 Task: Create a due date automation trigger when advanced on, on the monday of the week before a card is due add dates starting next week at 11:00 AM.
Action: Mouse moved to (1003, 310)
Screenshot: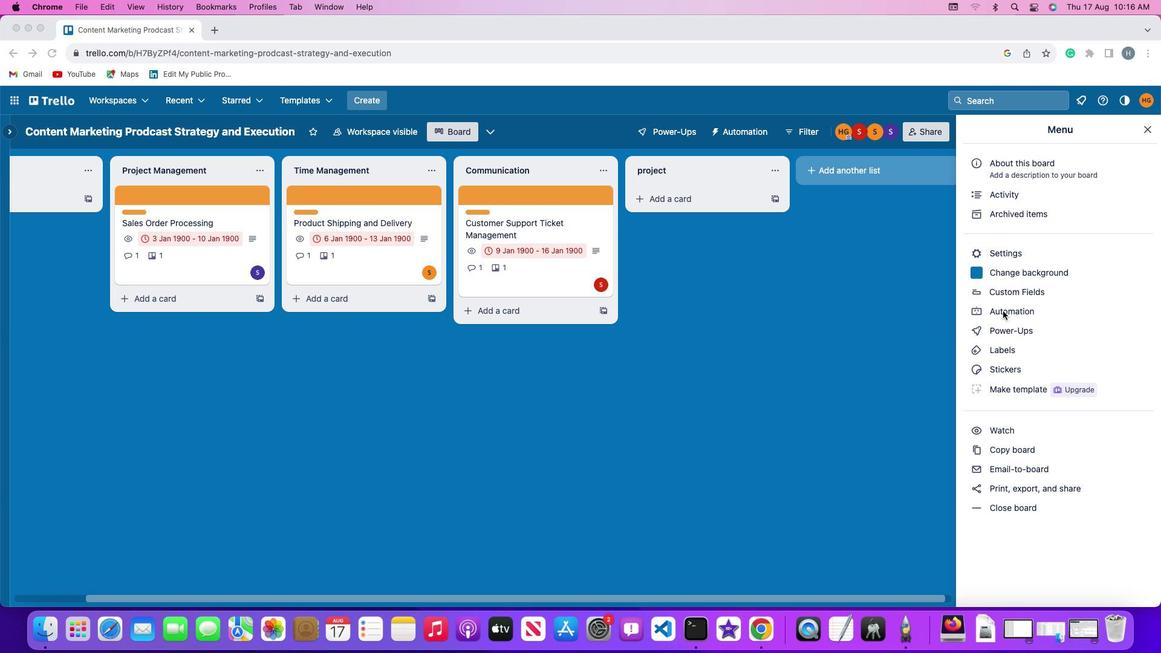 
Action: Mouse pressed left at (1003, 310)
Screenshot: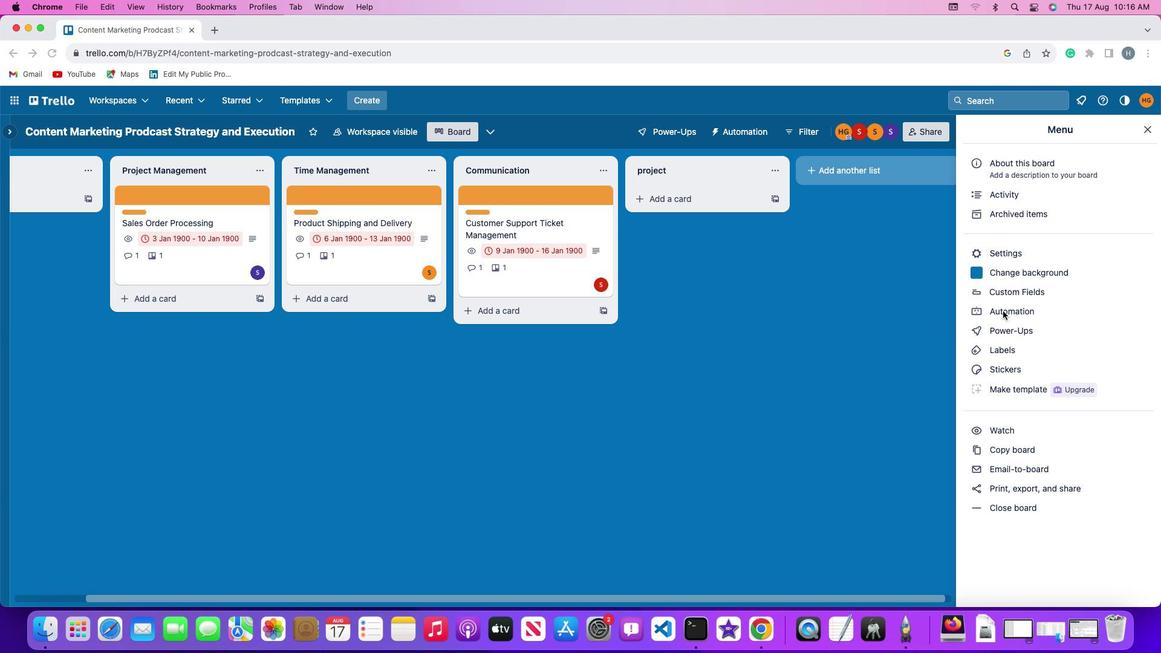 
Action: Mouse pressed left at (1003, 310)
Screenshot: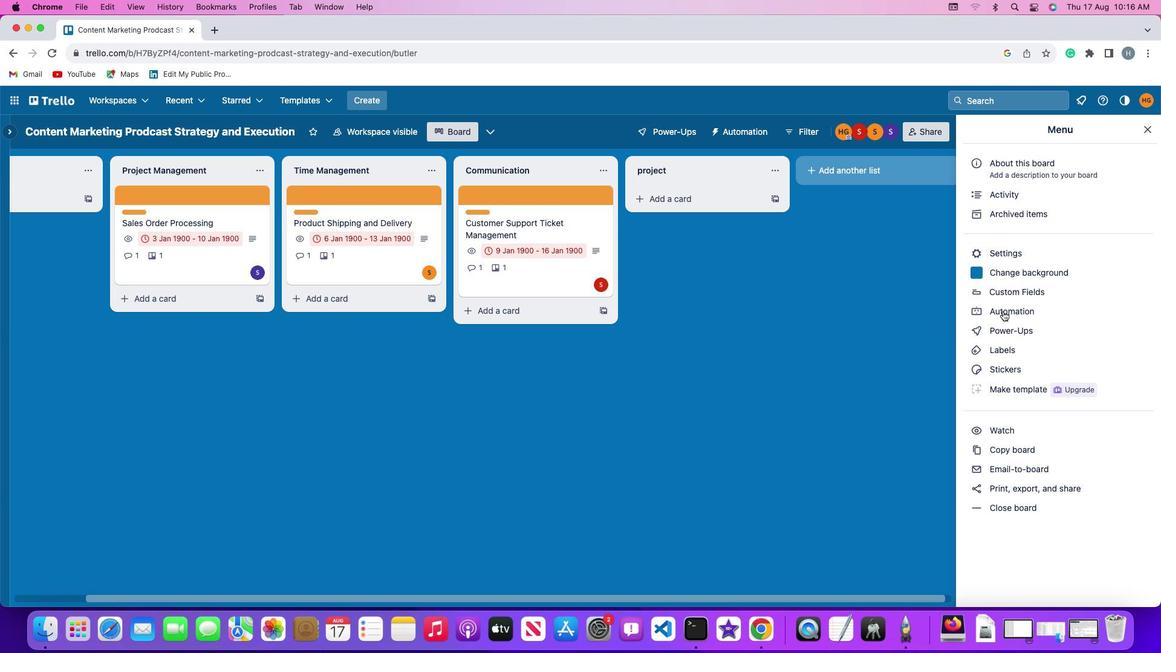 
Action: Mouse moved to (45, 286)
Screenshot: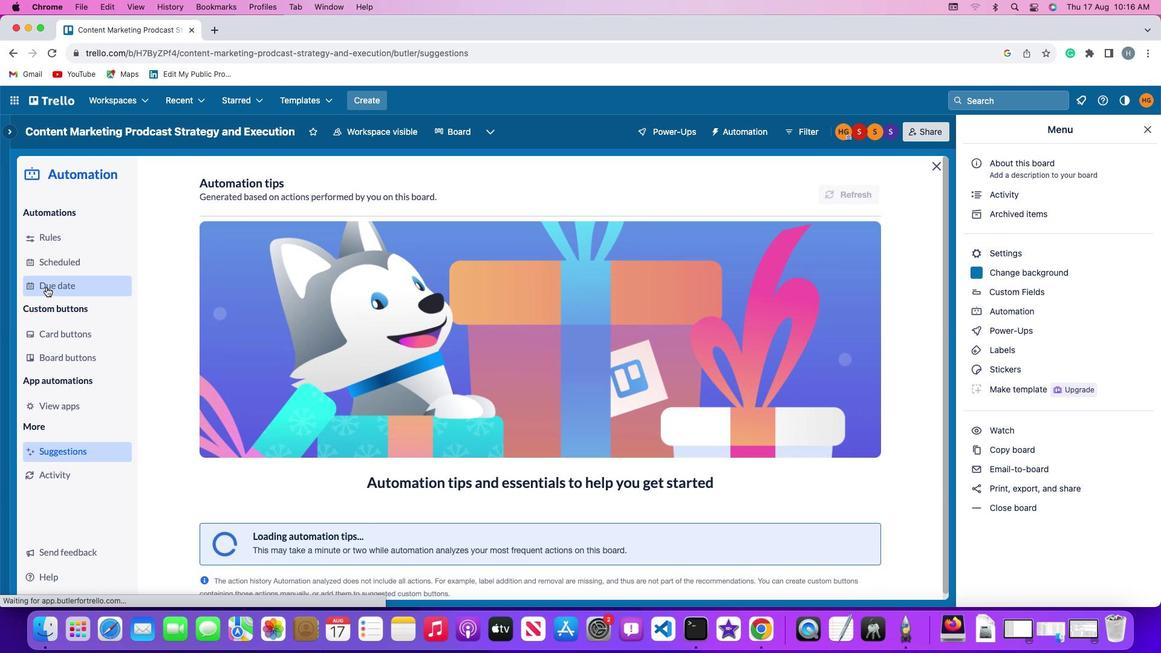 
Action: Mouse pressed left at (45, 286)
Screenshot: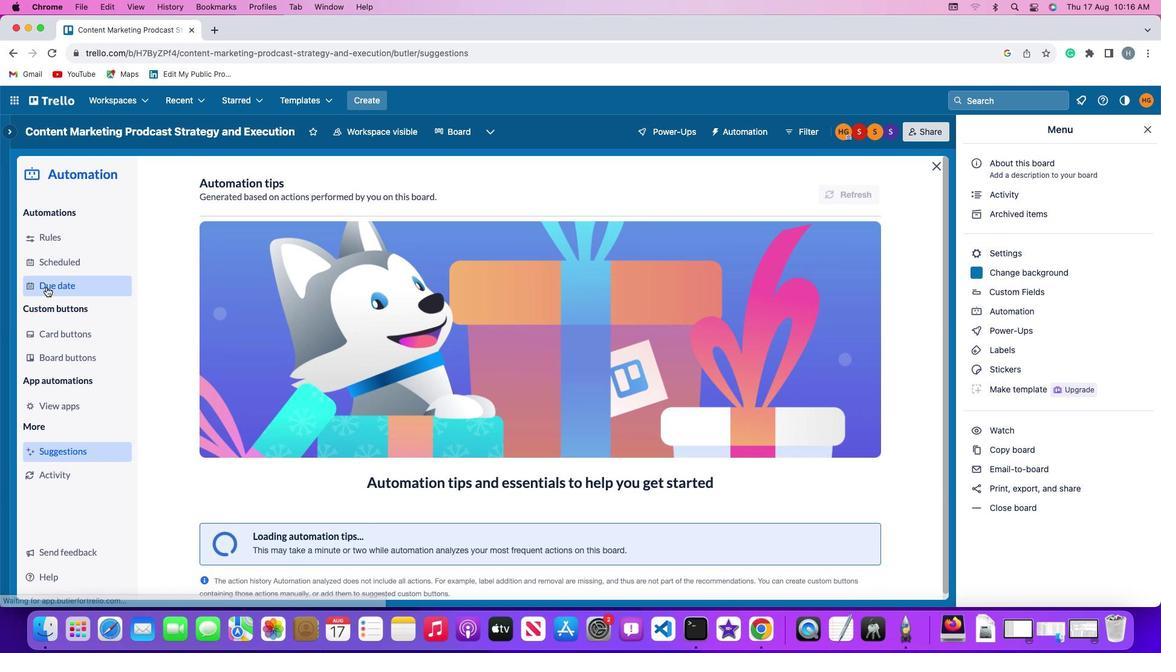 
Action: Mouse moved to (804, 186)
Screenshot: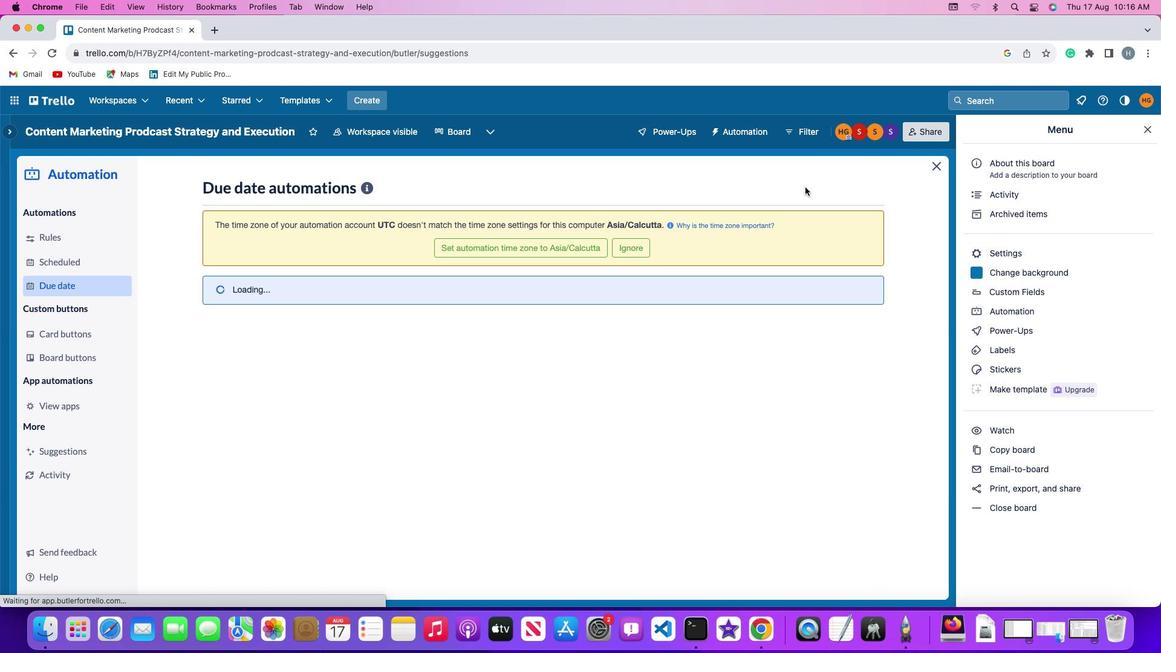 
Action: Mouse pressed left at (804, 186)
Screenshot: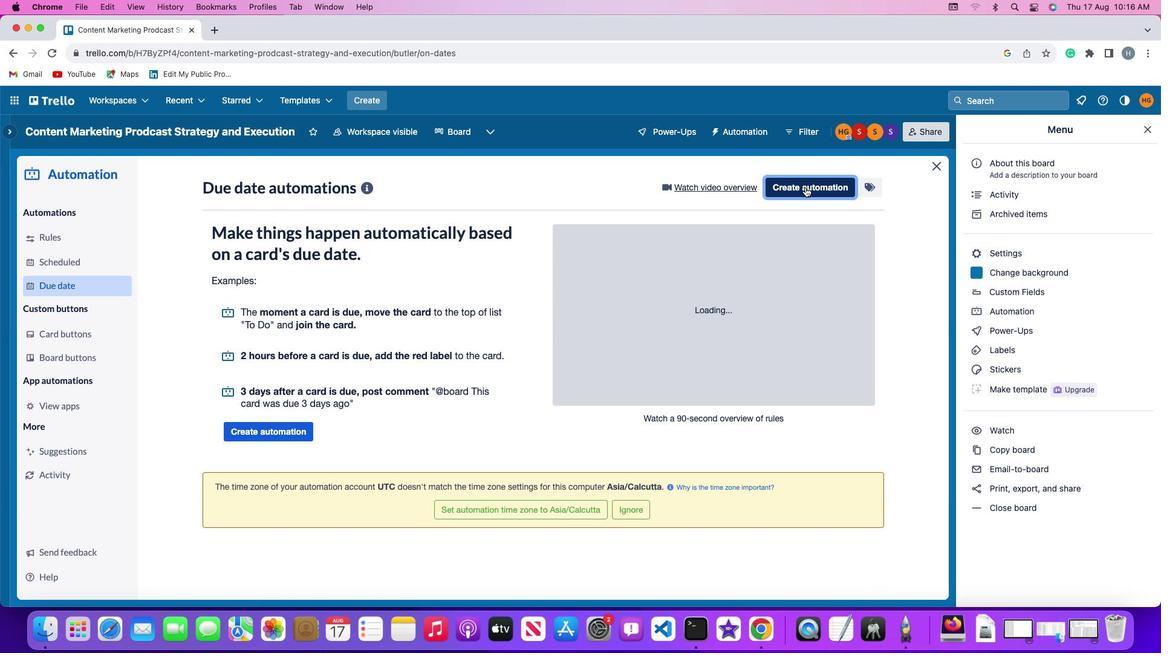 
Action: Mouse moved to (233, 299)
Screenshot: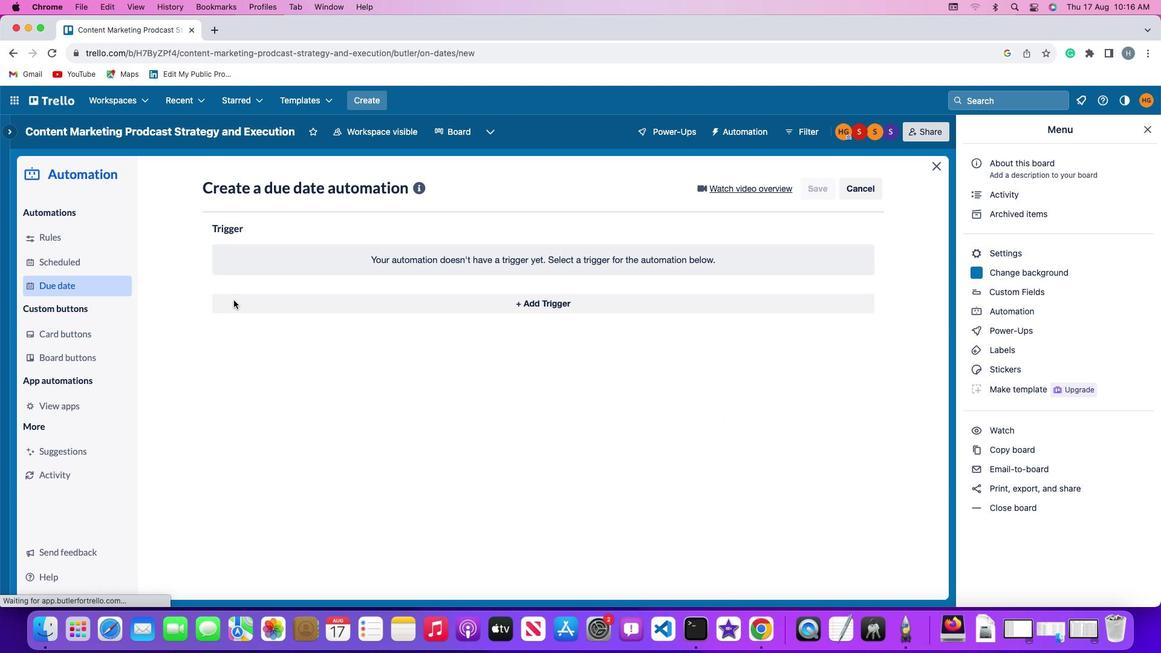 
Action: Mouse pressed left at (233, 299)
Screenshot: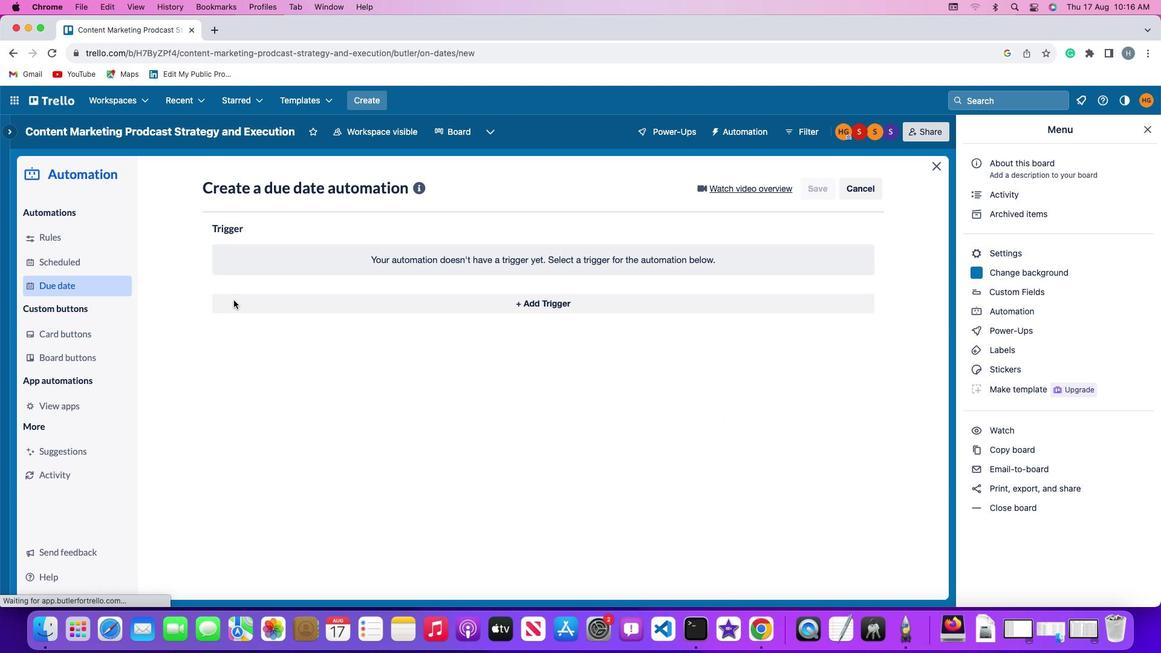 
Action: Mouse moved to (253, 521)
Screenshot: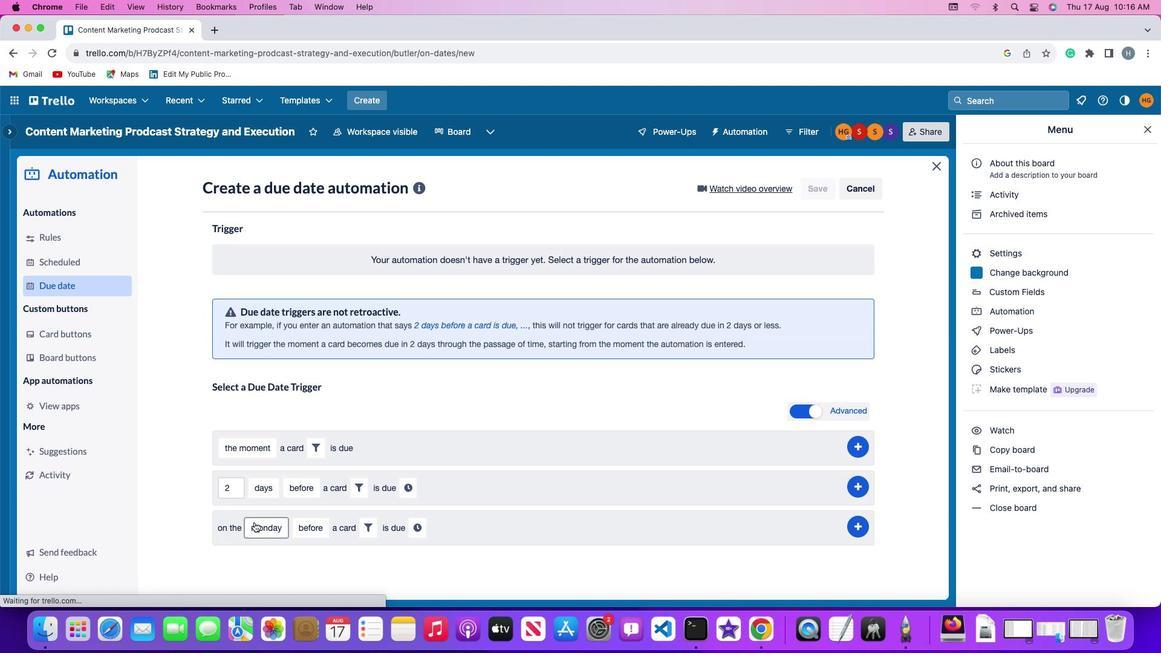 
Action: Mouse pressed left at (253, 521)
Screenshot: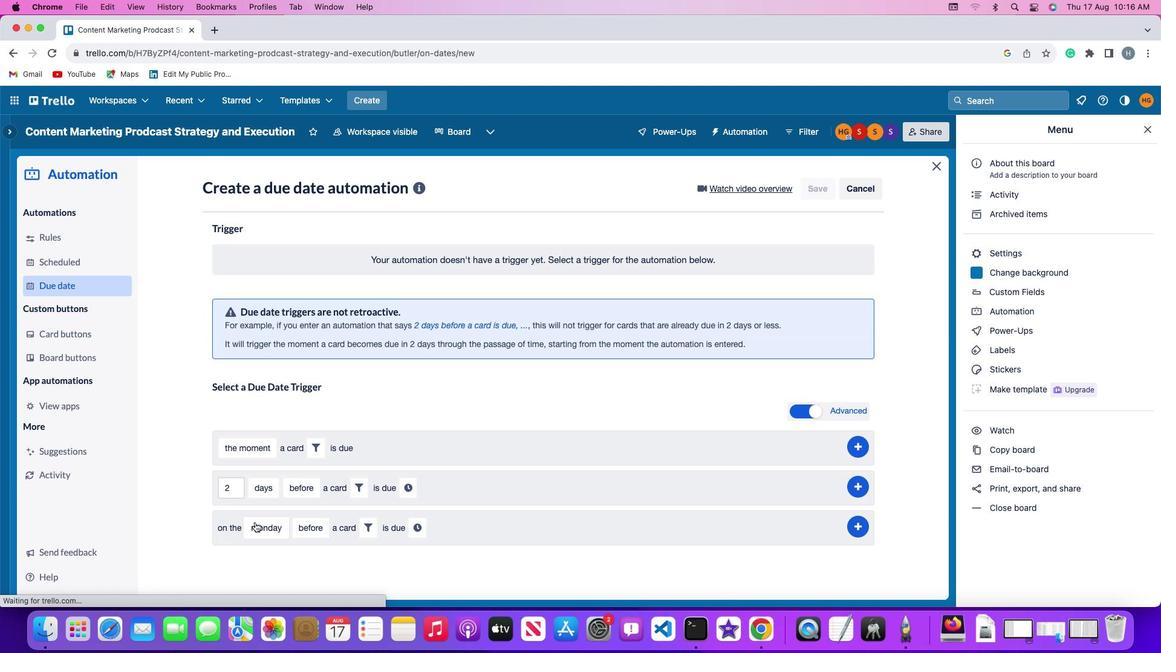
Action: Mouse moved to (283, 362)
Screenshot: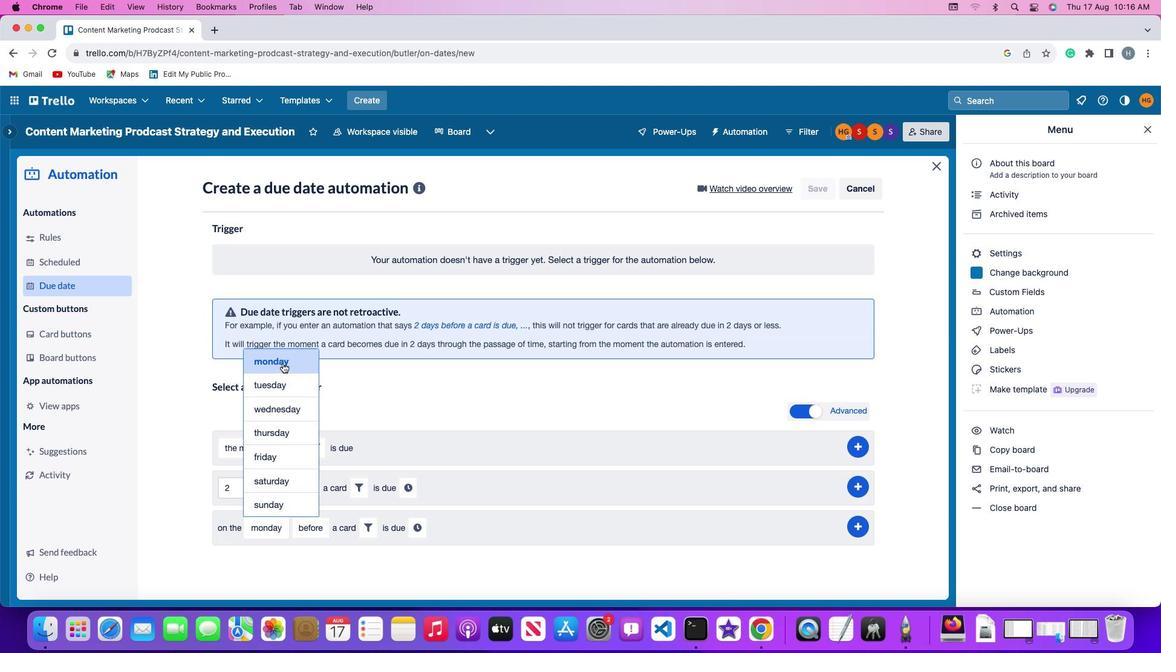 
Action: Mouse pressed left at (283, 362)
Screenshot: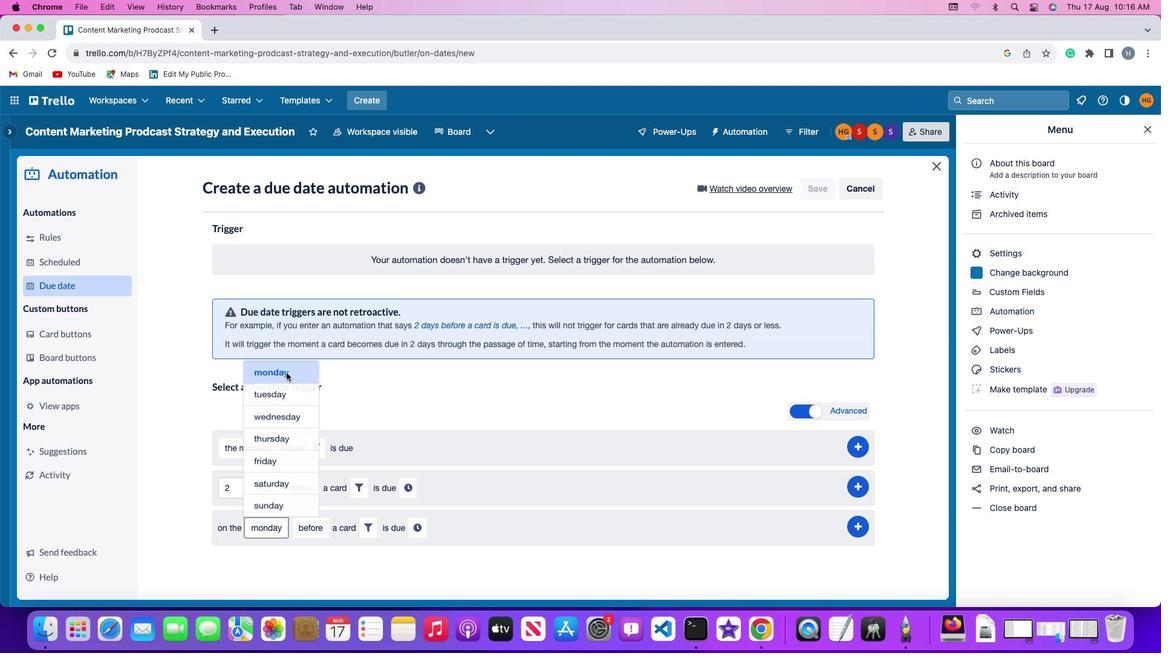 
Action: Mouse moved to (315, 524)
Screenshot: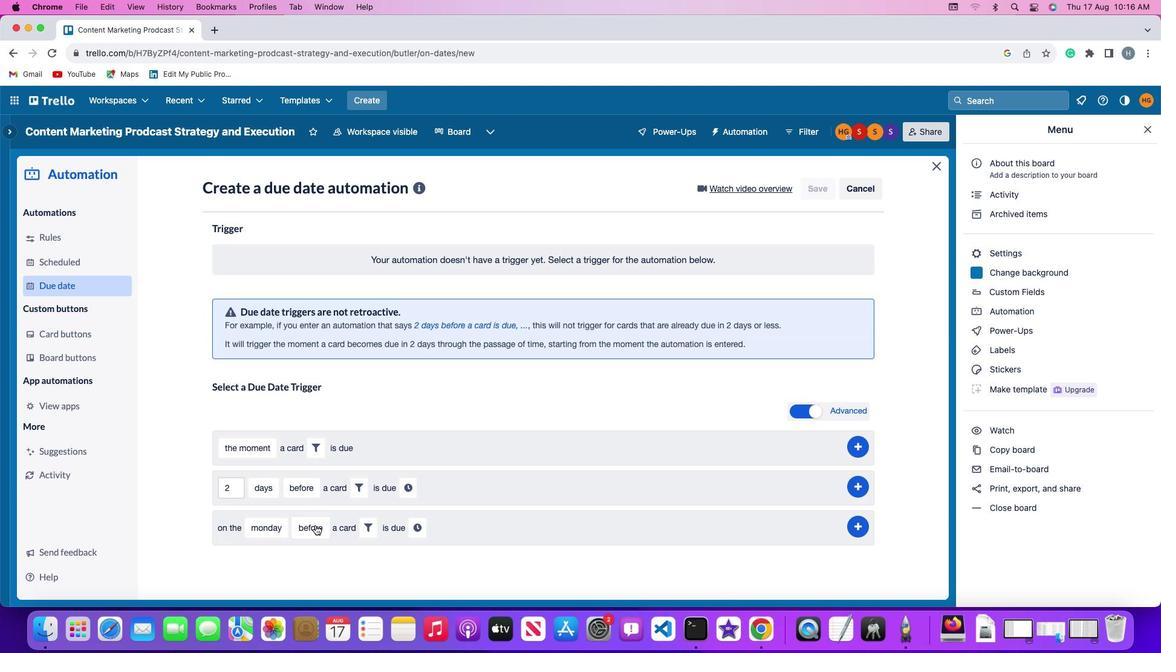 
Action: Mouse pressed left at (315, 524)
Screenshot: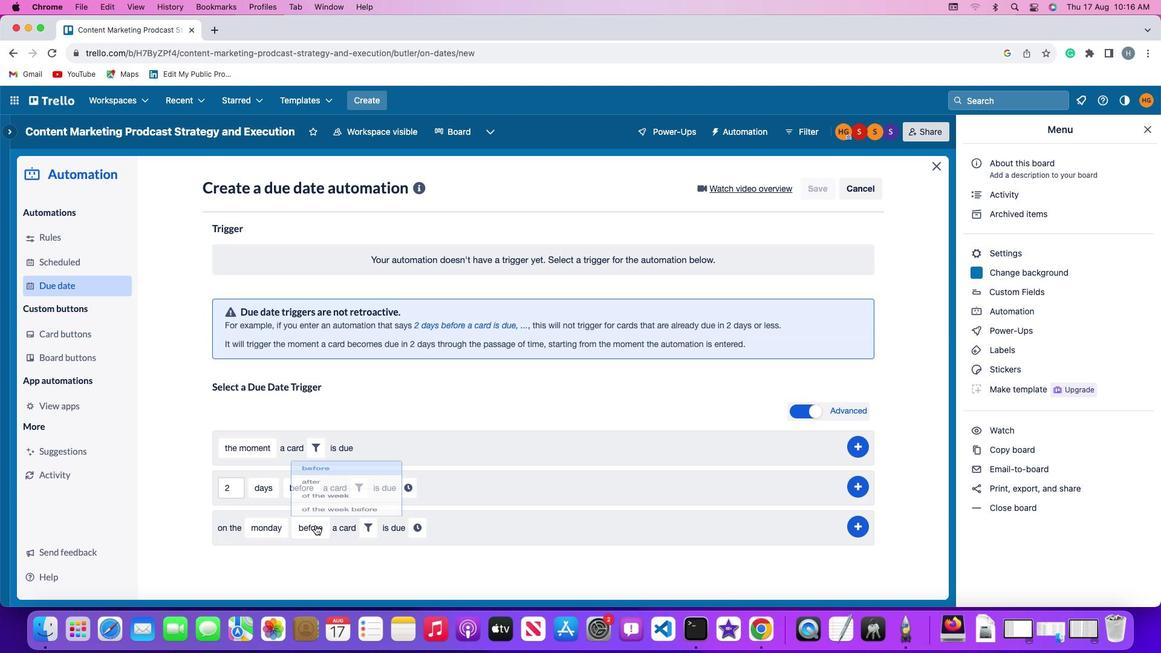 
Action: Mouse moved to (318, 508)
Screenshot: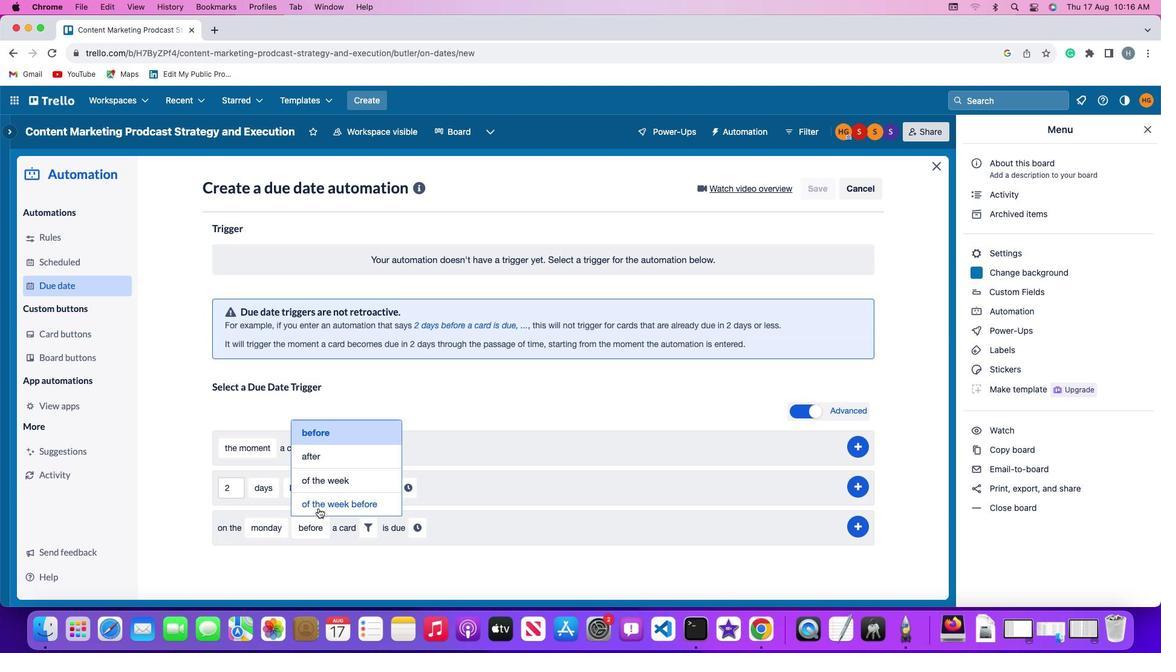 
Action: Mouse pressed left at (318, 508)
Screenshot: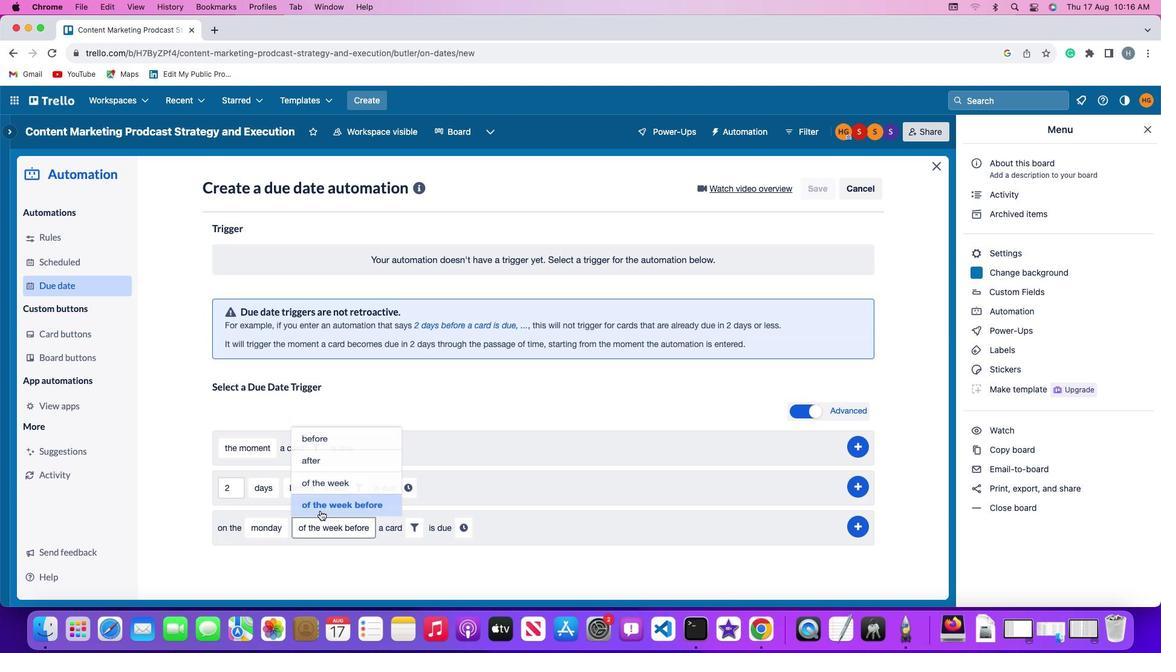 
Action: Mouse moved to (411, 529)
Screenshot: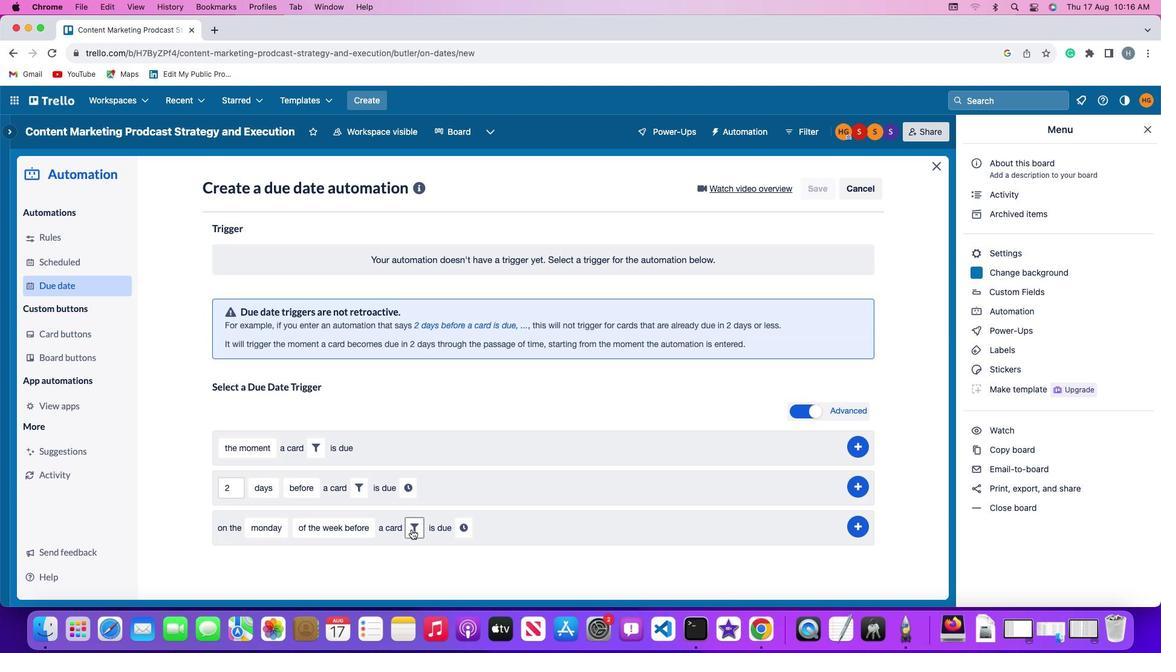 
Action: Mouse pressed left at (411, 529)
Screenshot: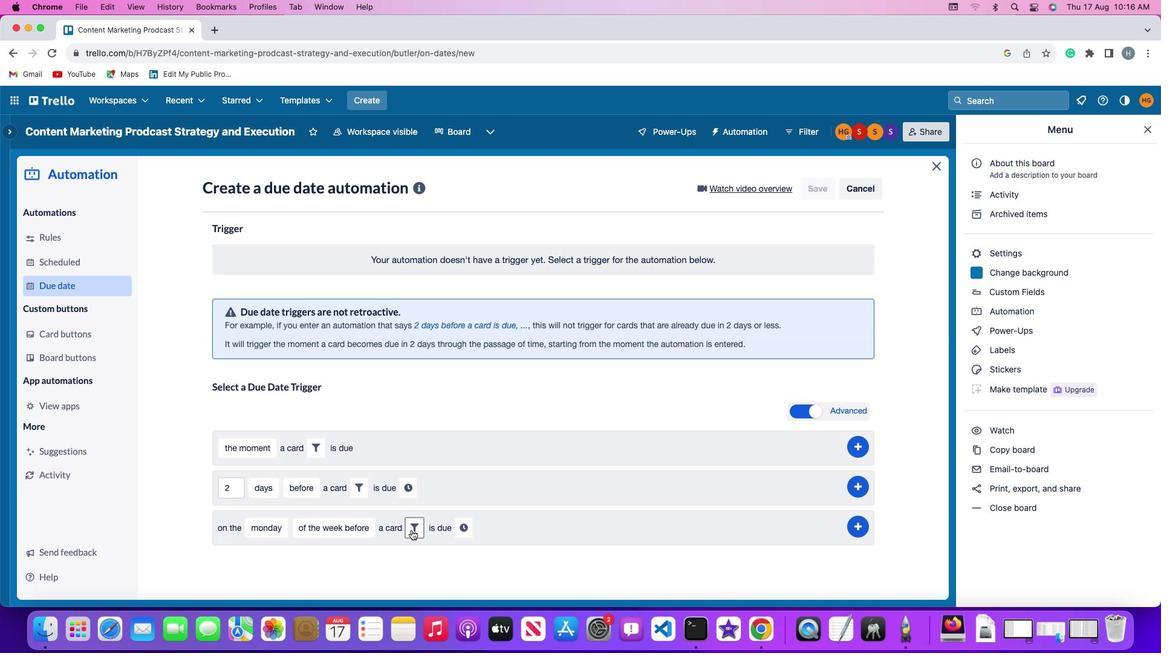 
Action: Mouse moved to (483, 570)
Screenshot: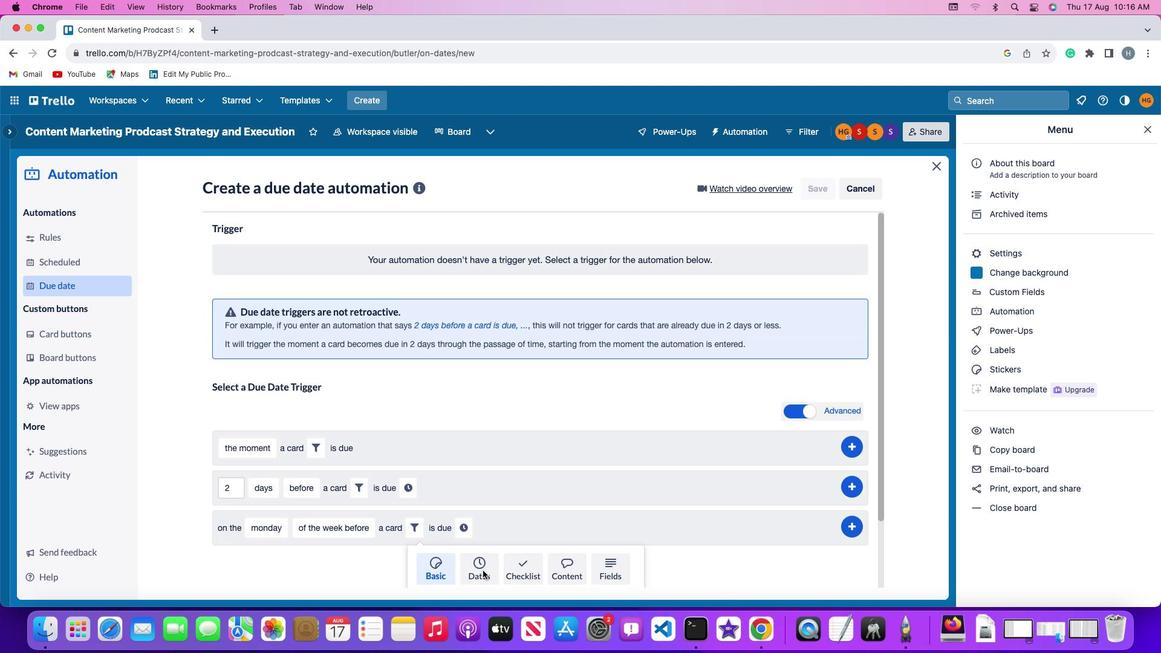 
Action: Mouse pressed left at (483, 570)
Screenshot: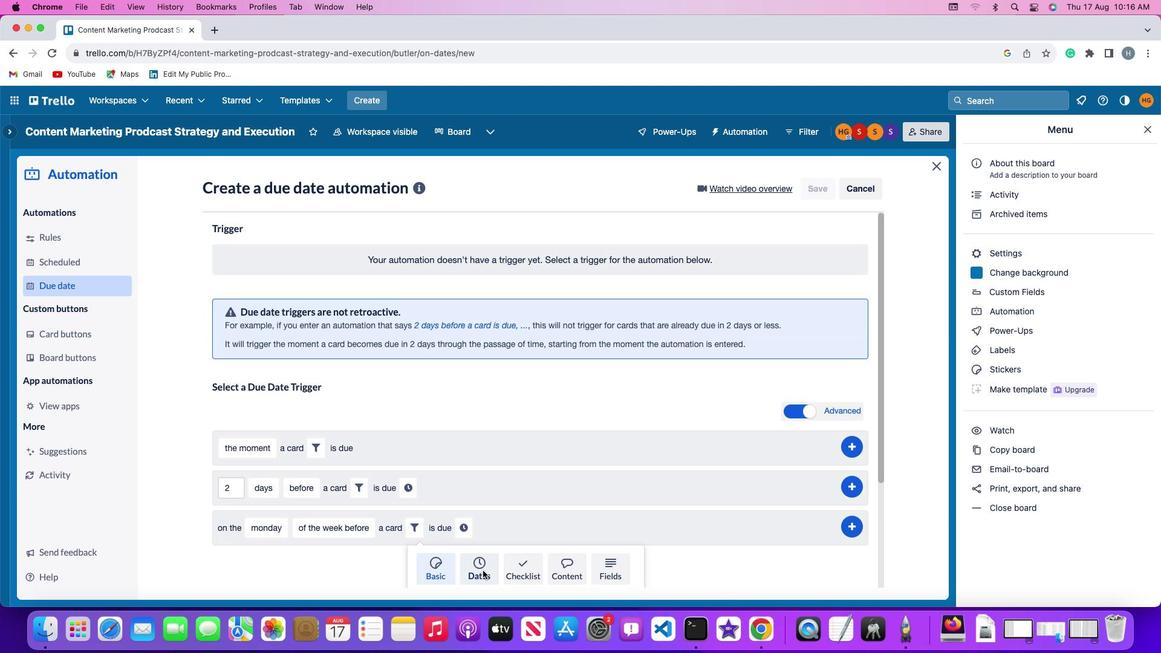 
Action: Mouse moved to (346, 559)
Screenshot: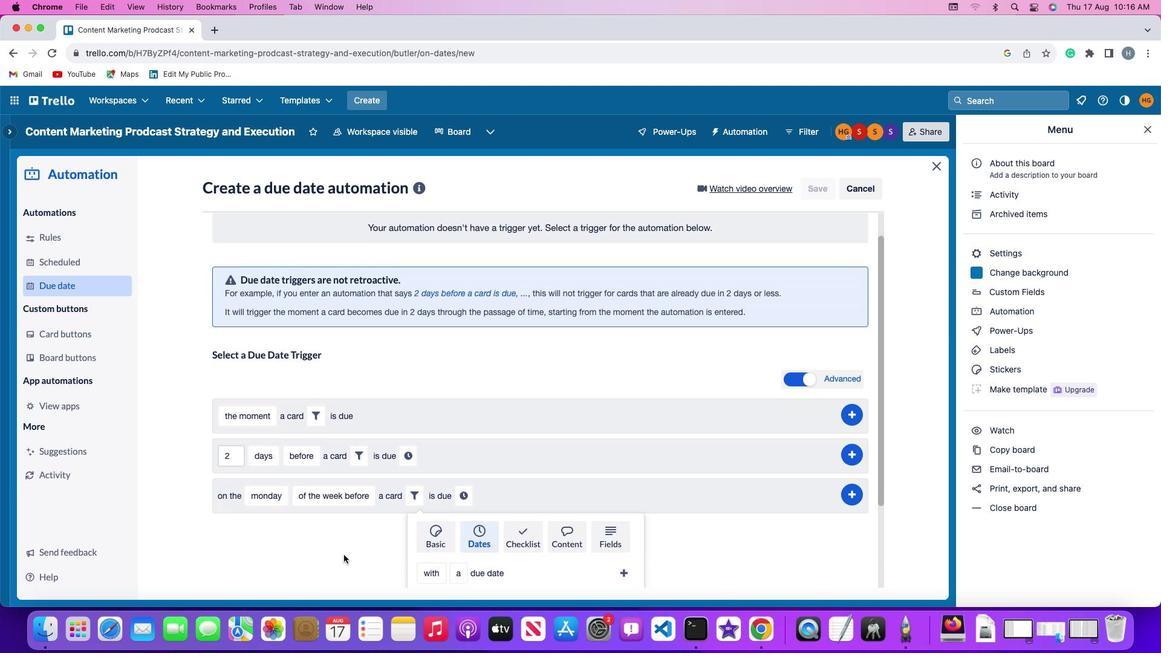 
Action: Mouse scrolled (346, 559) with delta (0, 0)
Screenshot: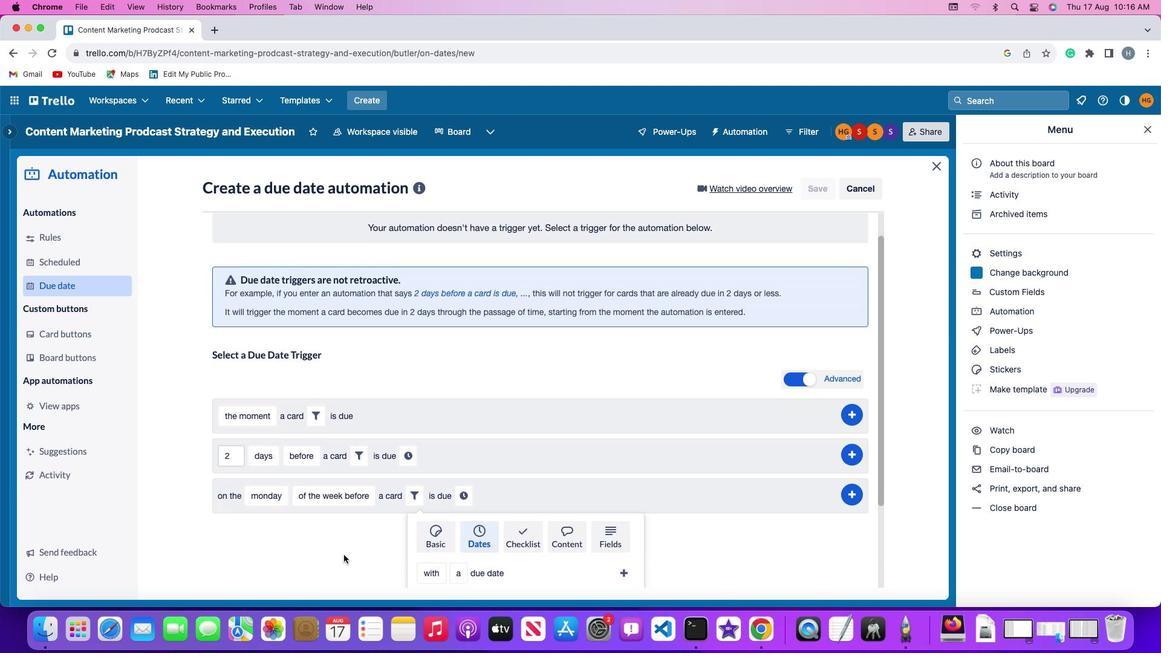 
Action: Mouse moved to (346, 559)
Screenshot: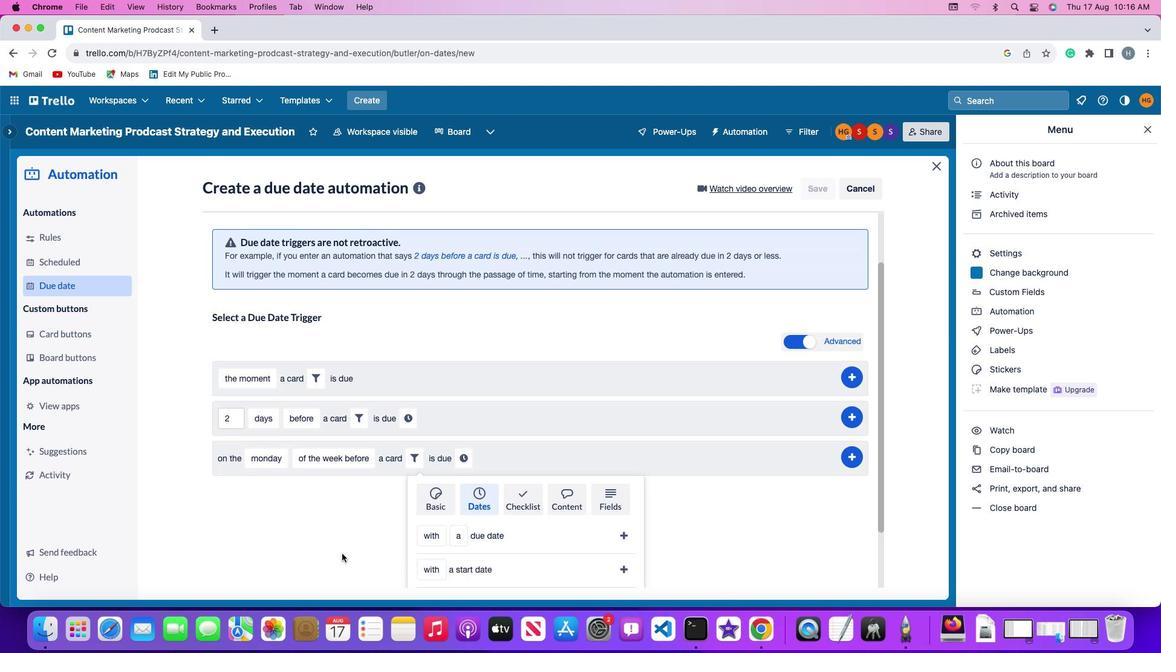 
Action: Mouse scrolled (346, 559) with delta (0, 0)
Screenshot: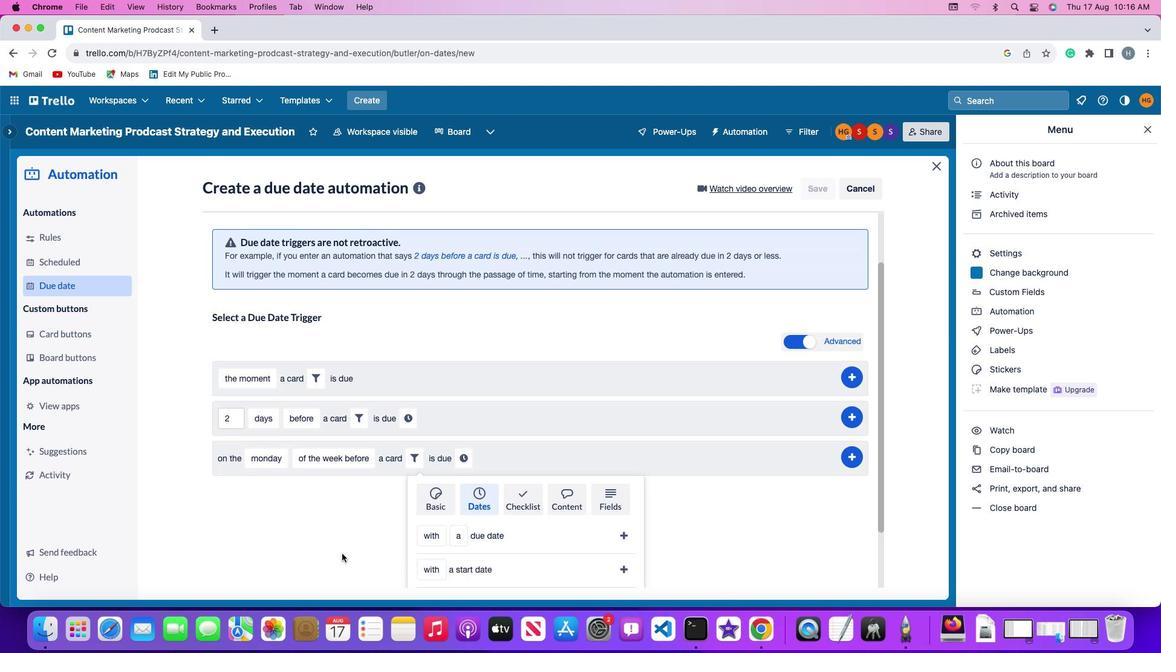 
Action: Mouse moved to (345, 558)
Screenshot: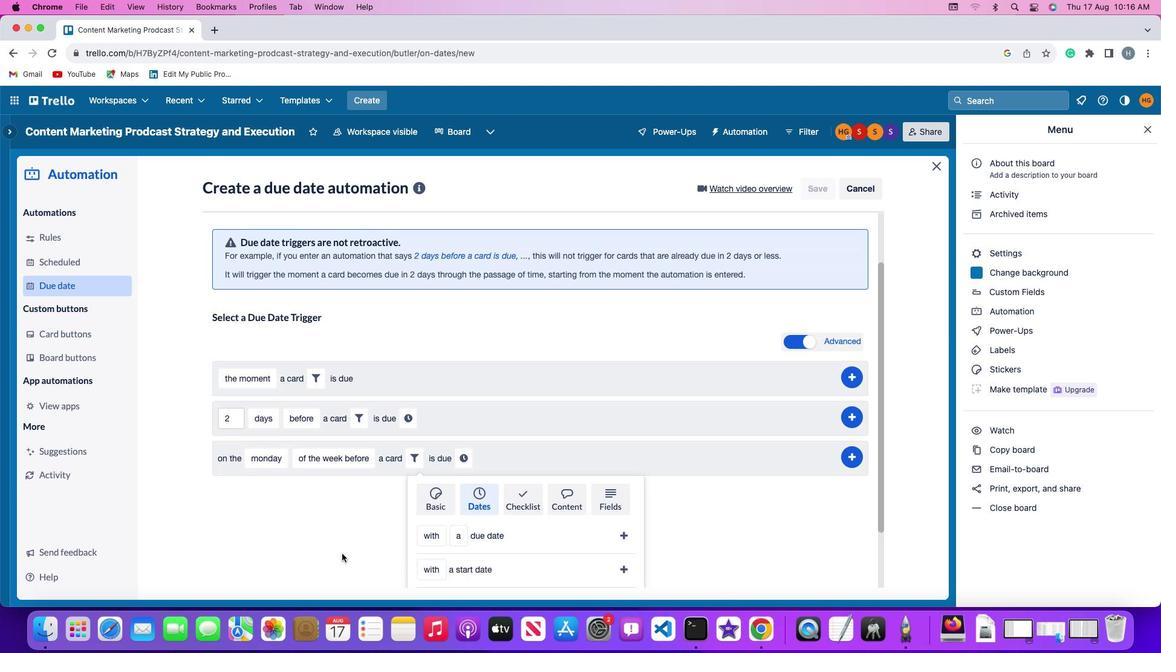 
Action: Mouse scrolled (345, 558) with delta (0, -1)
Screenshot: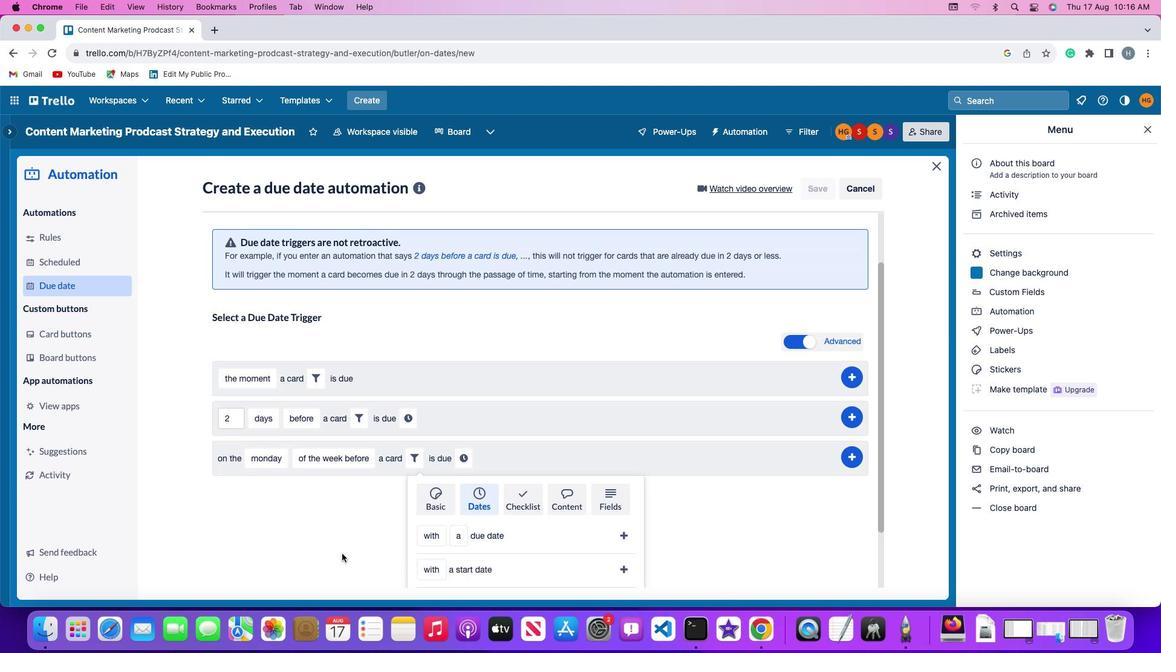 
Action: Mouse moved to (345, 558)
Screenshot: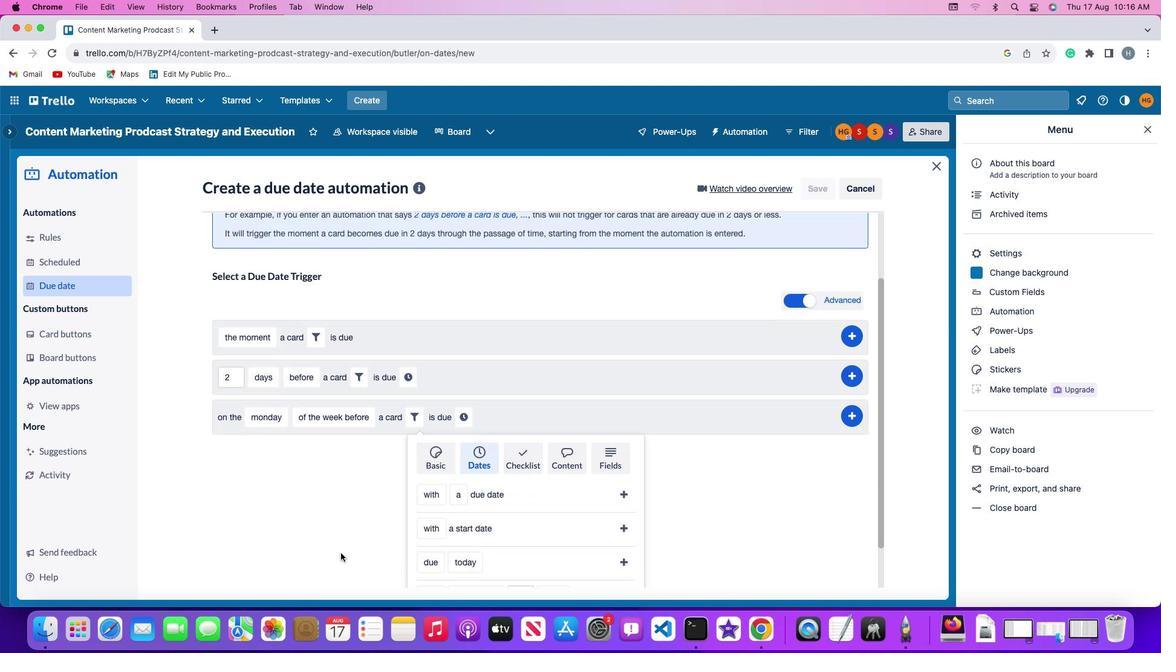 
Action: Mouse scrolled (345, 558) with delta (0, -3)
Screenshot: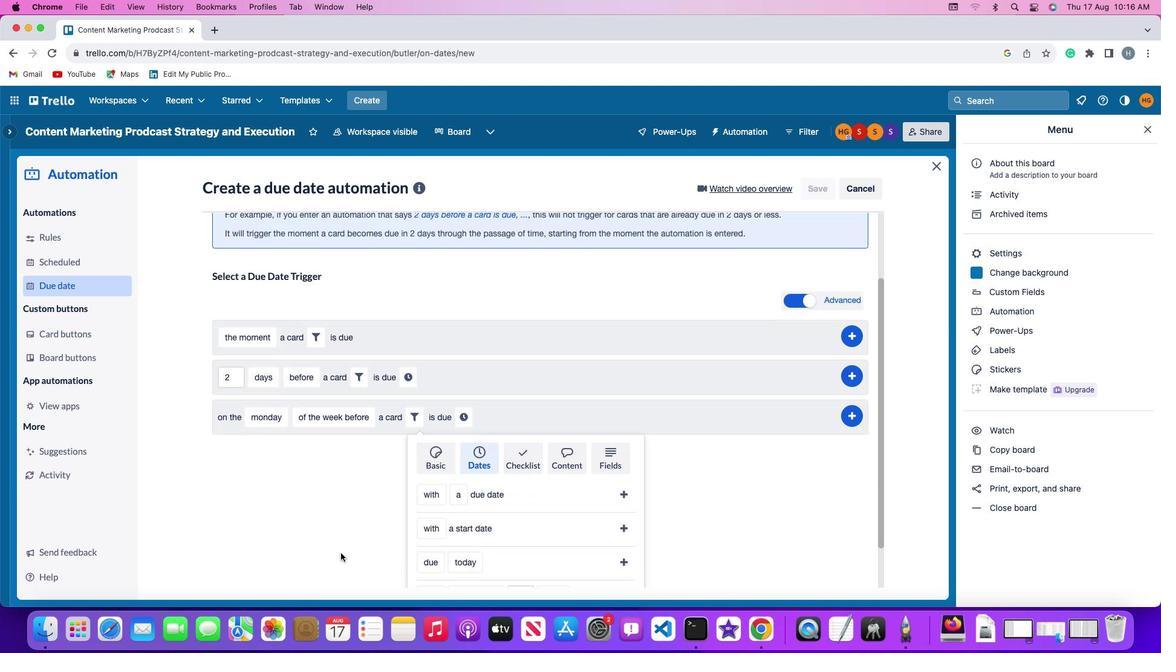 
Action: Mouse moved to (340, 552)
Screenshot: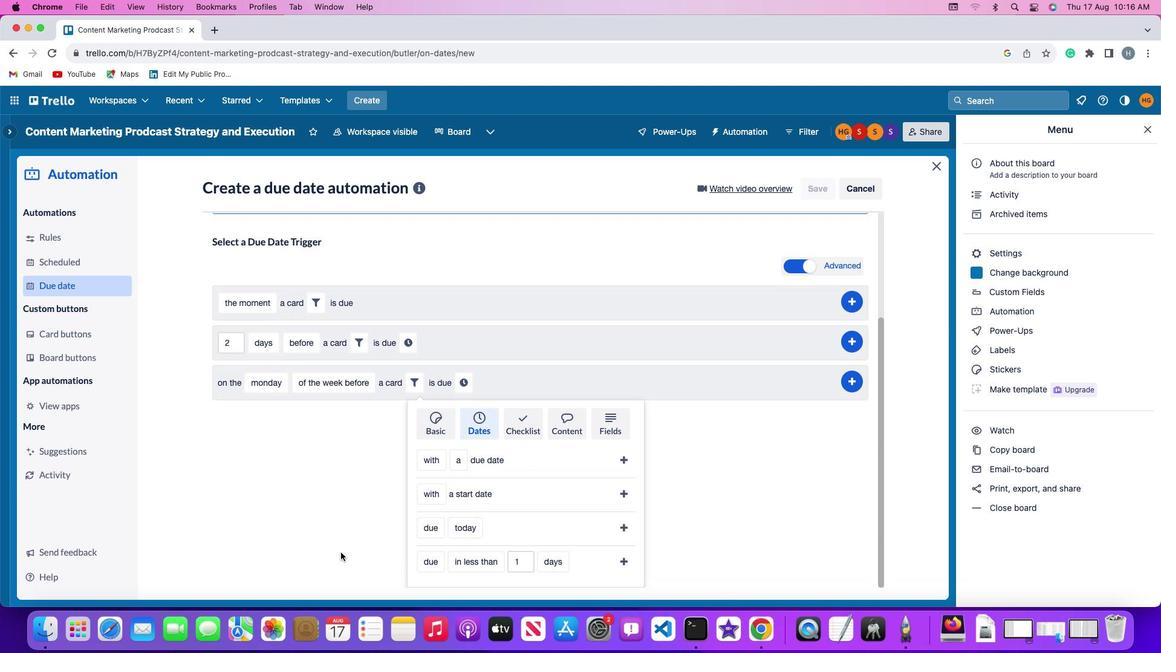 
Action: Mouse scrolled (340, 552) with delta (0, 0)
Screenshot: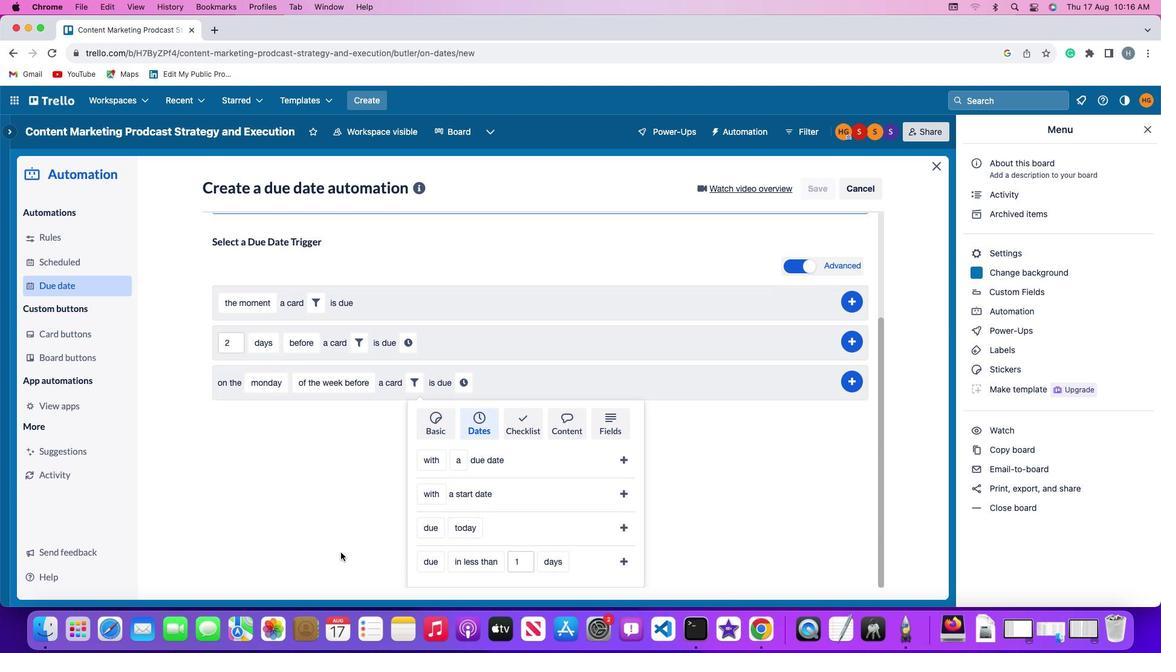 
Action: Mouse moved to (340, 552)
Screenshot: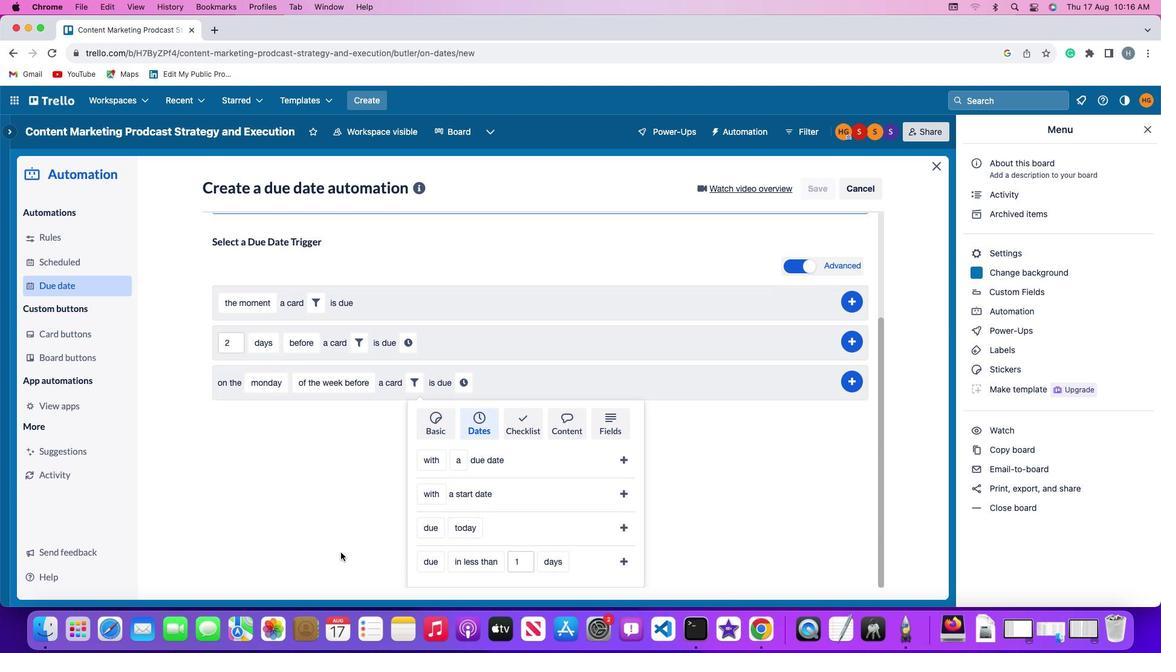 
Action: Mouse scrolled (340, 552) with delta (0, 0)
Screenshot: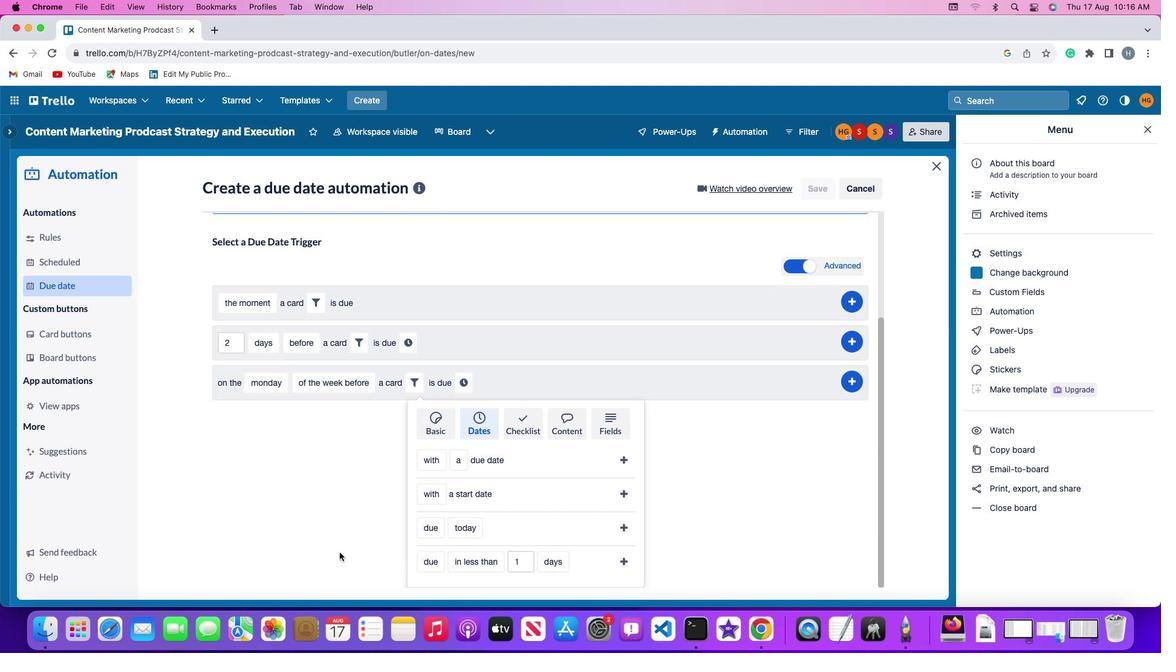 
Action: Mouse scrolled (340, 552) with delta (0, -1)
Screenshot: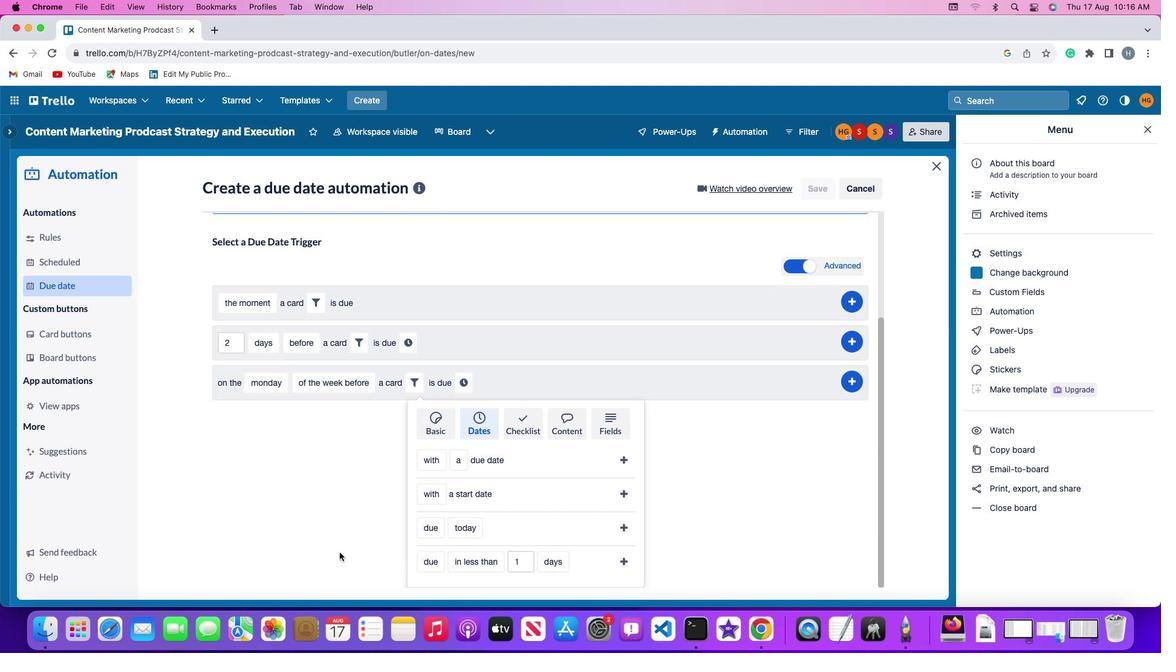 
Action: Mouse scrolled (340, 552) with delta (0, -3)
Screenshot: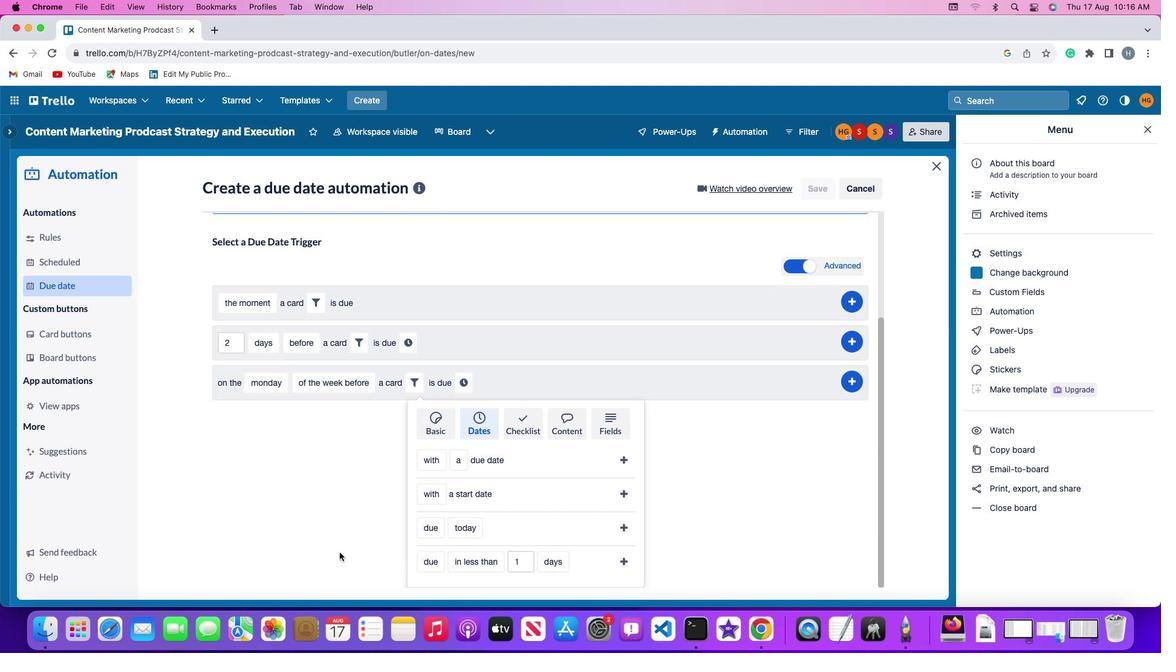 
Action: Mouse scrolled (340, 552) with delta (0, -3)
Screenshot: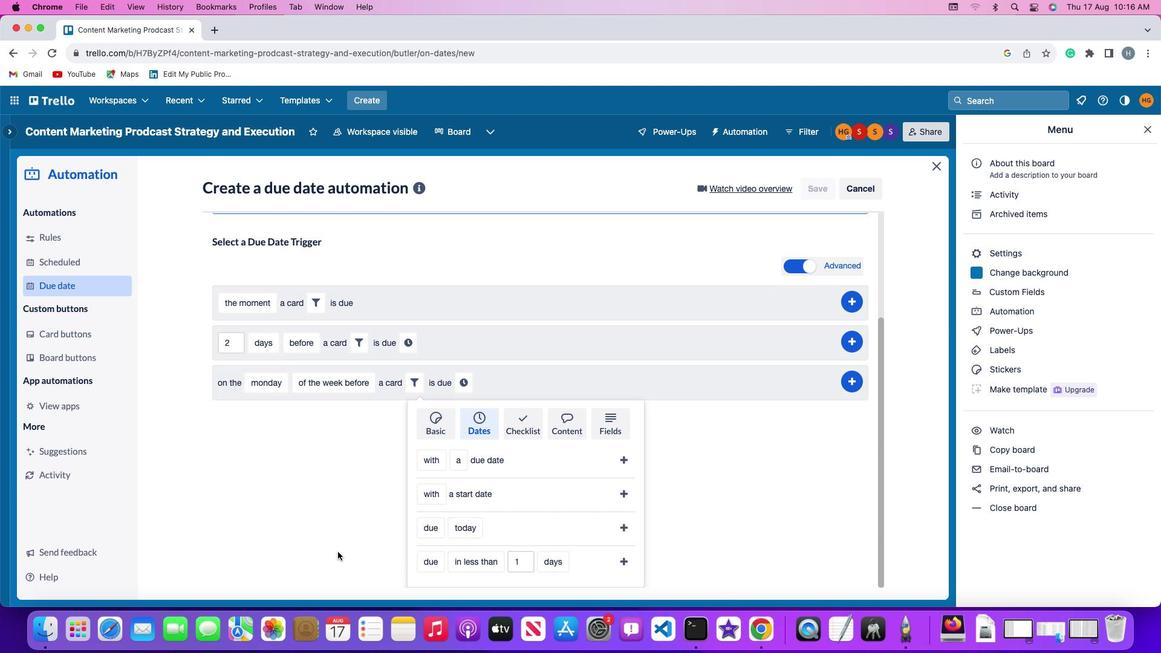 
Action: Mouse moved to (414, 530)
Screenshot: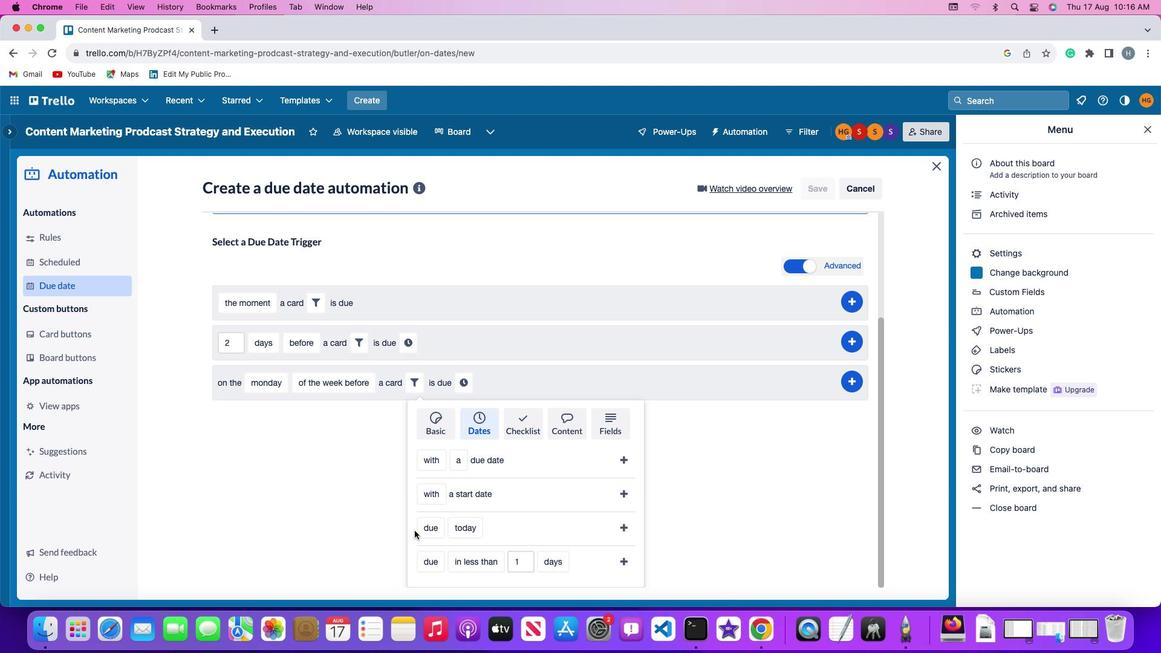 
Action: Mouse pressed left at (414, 530)
Screenshot: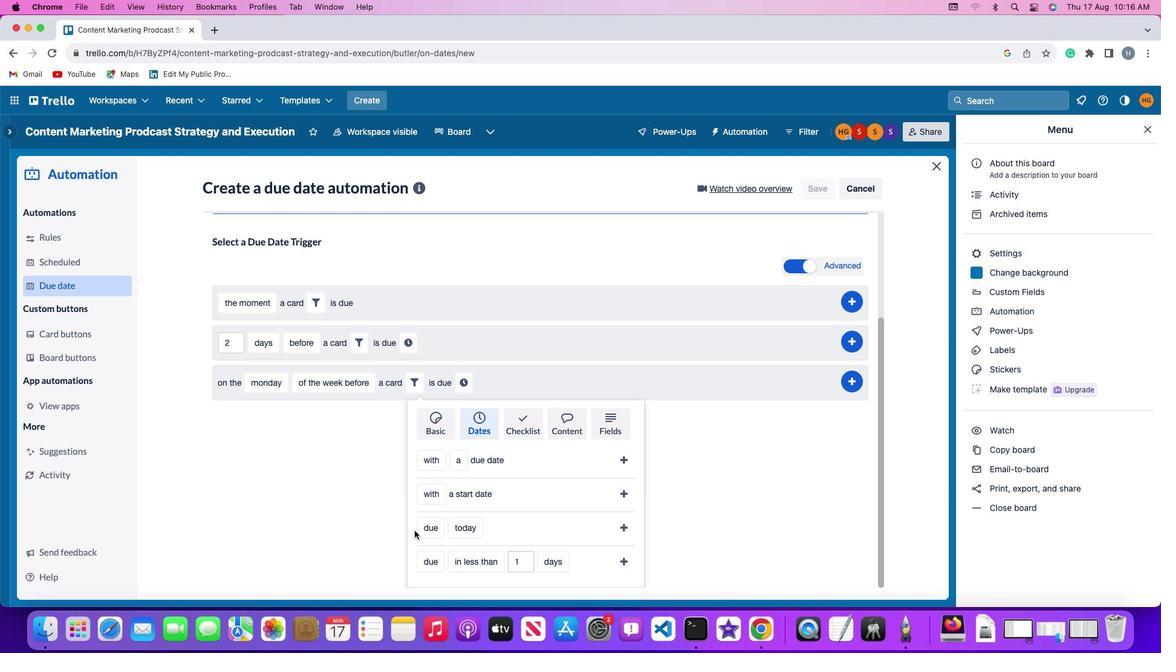 
Action: Mouse moved to (417, 529)
Screenshot: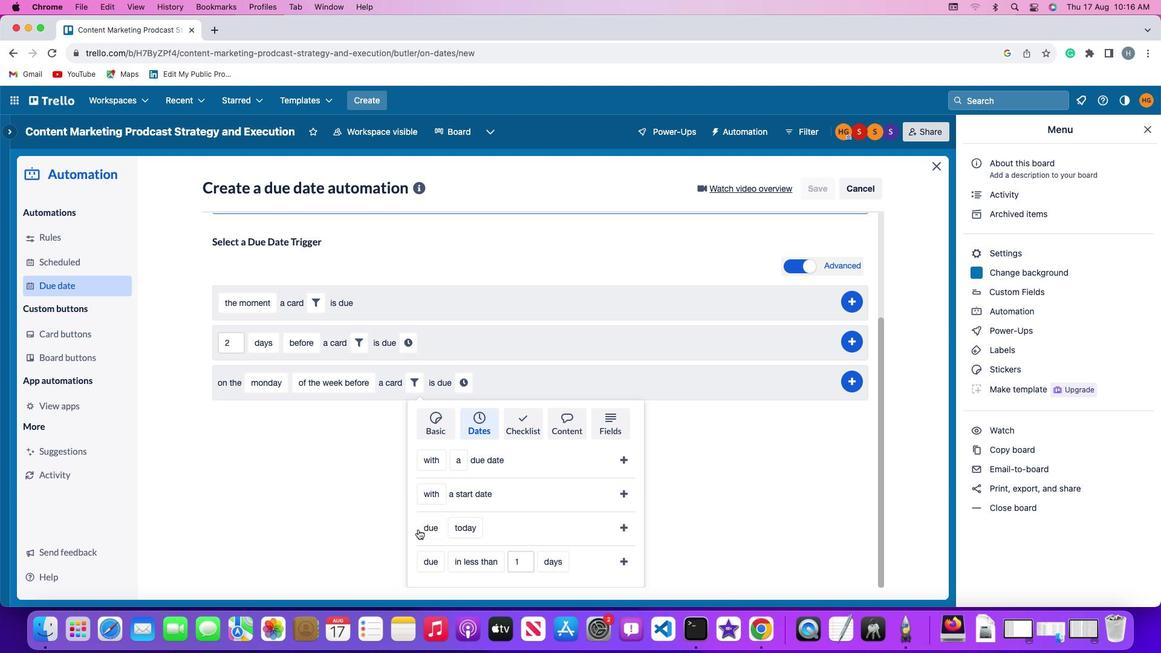 
Action: Mouse pressed left at (417, 529)
Screenshot: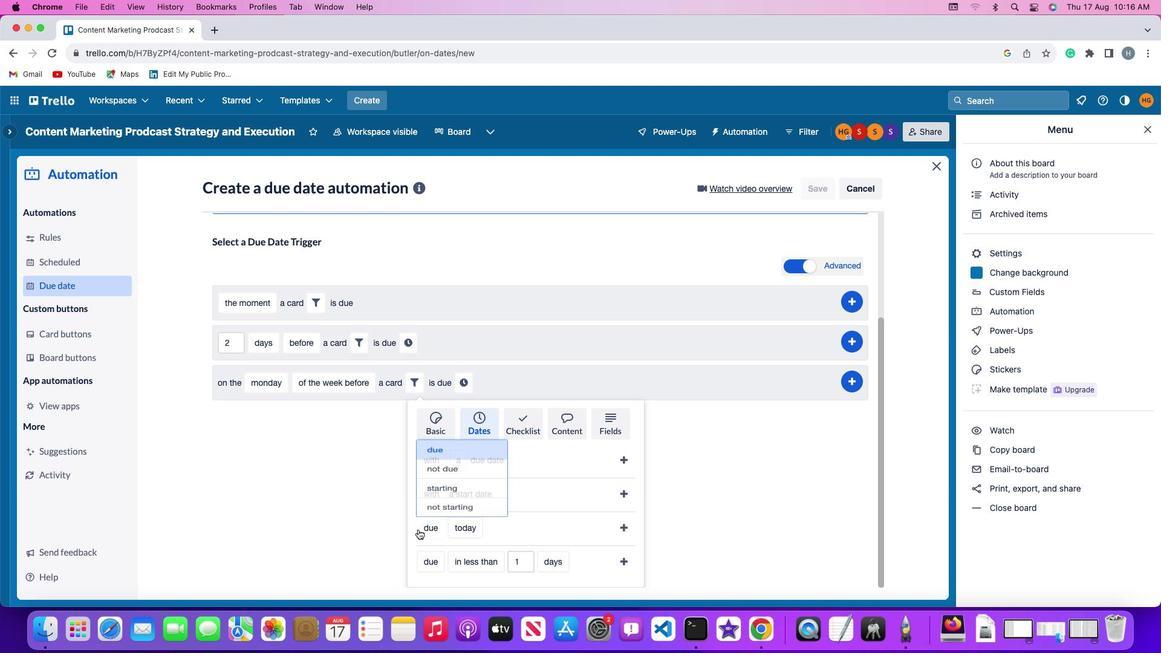
Action: Mouse moved to (437, 477)
Screenshot: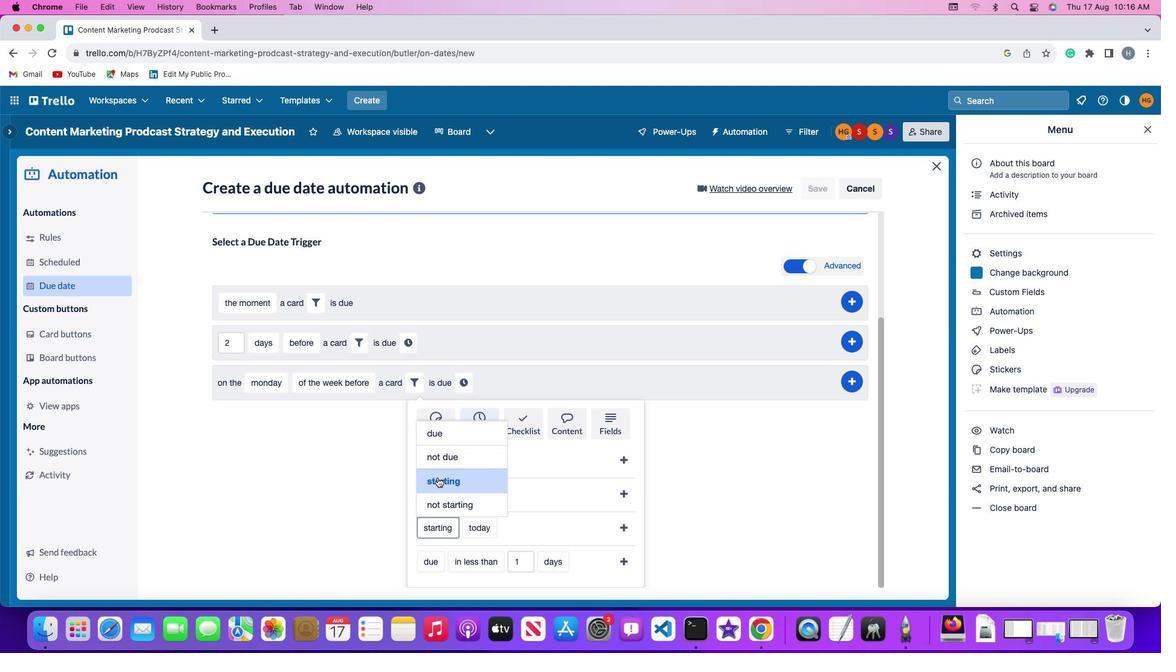 
Action: Mouse pressed left at (437, 477)
Screenshot: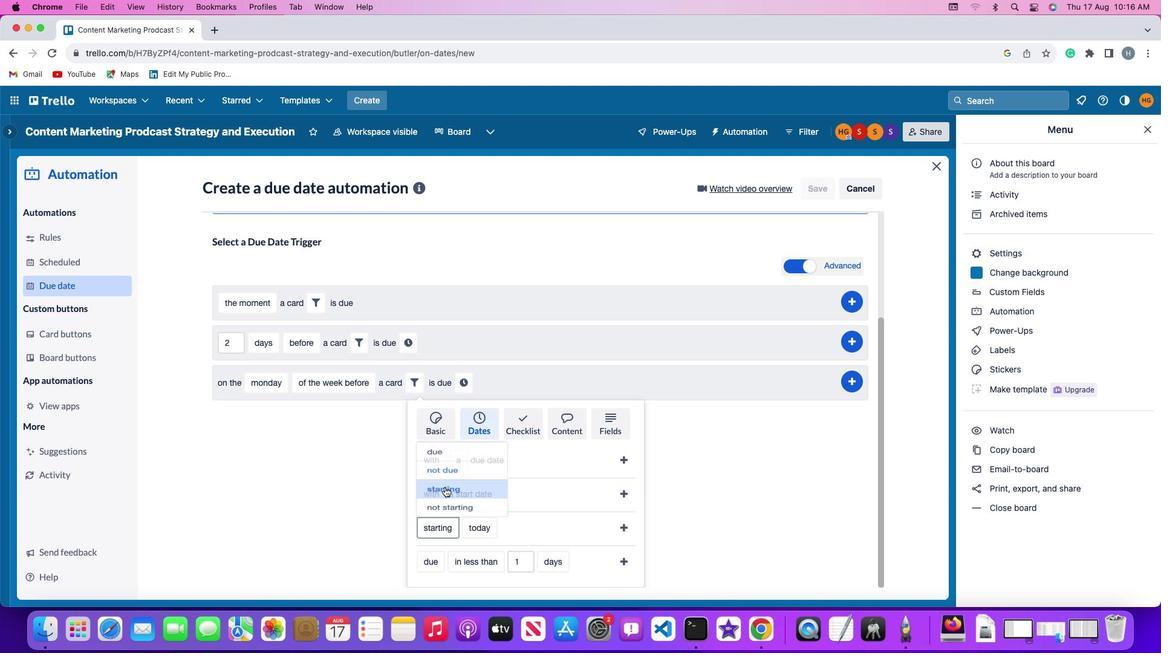 
Action: Mouse moved to (475, 529)
Screenshot: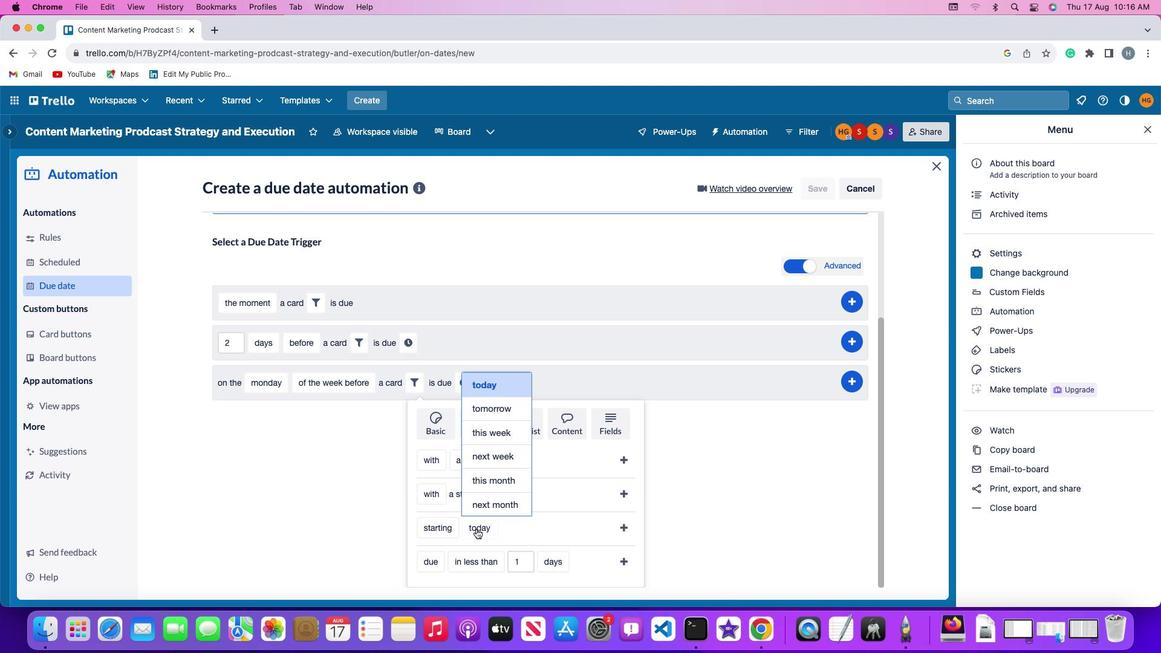 
Action: Mouse pressed left at (475, 529)
Screenshot: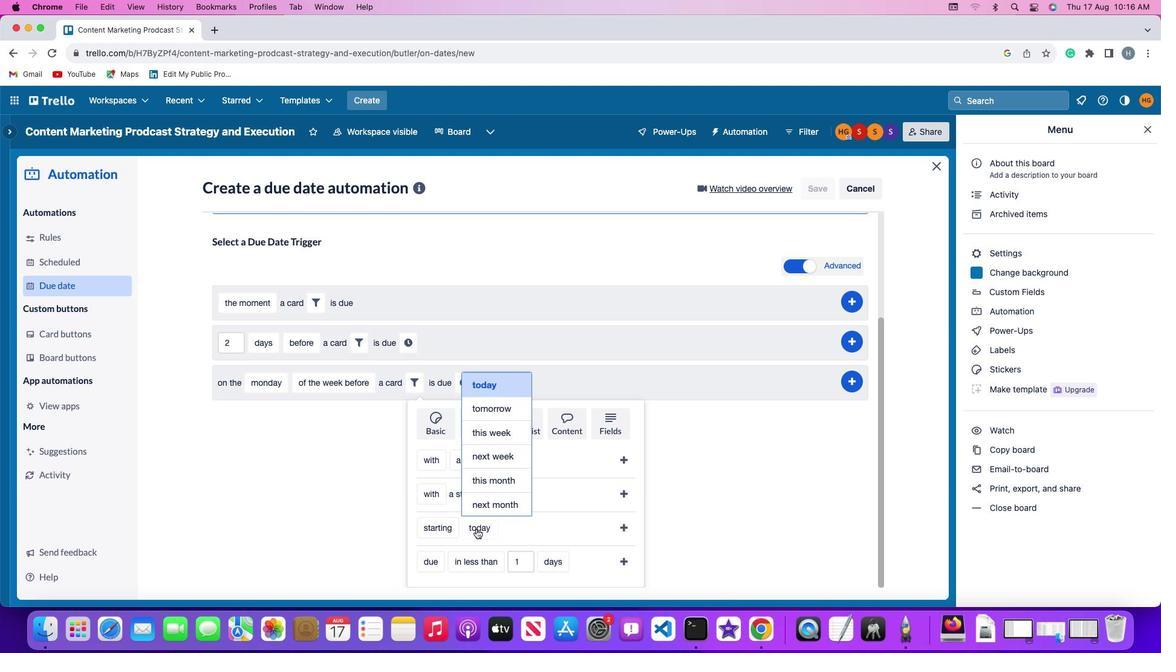 
Action: Mouse moved to (492, 457)
Screenshot: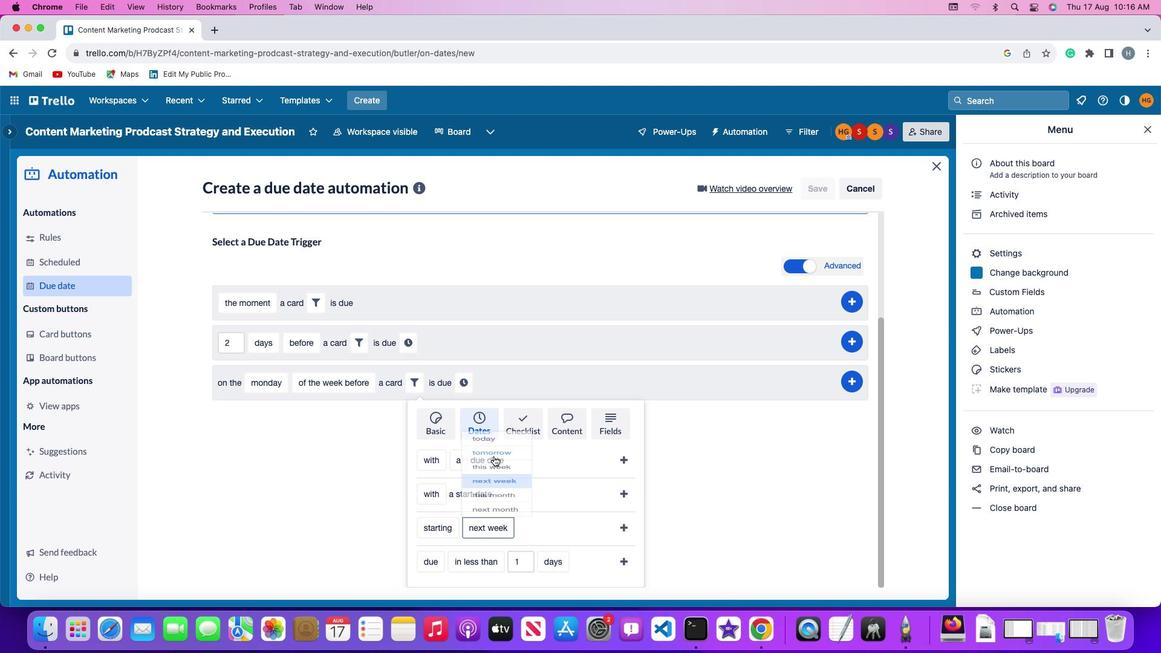 
Action: Mouse pressed left at (492, 457)
Screenshot: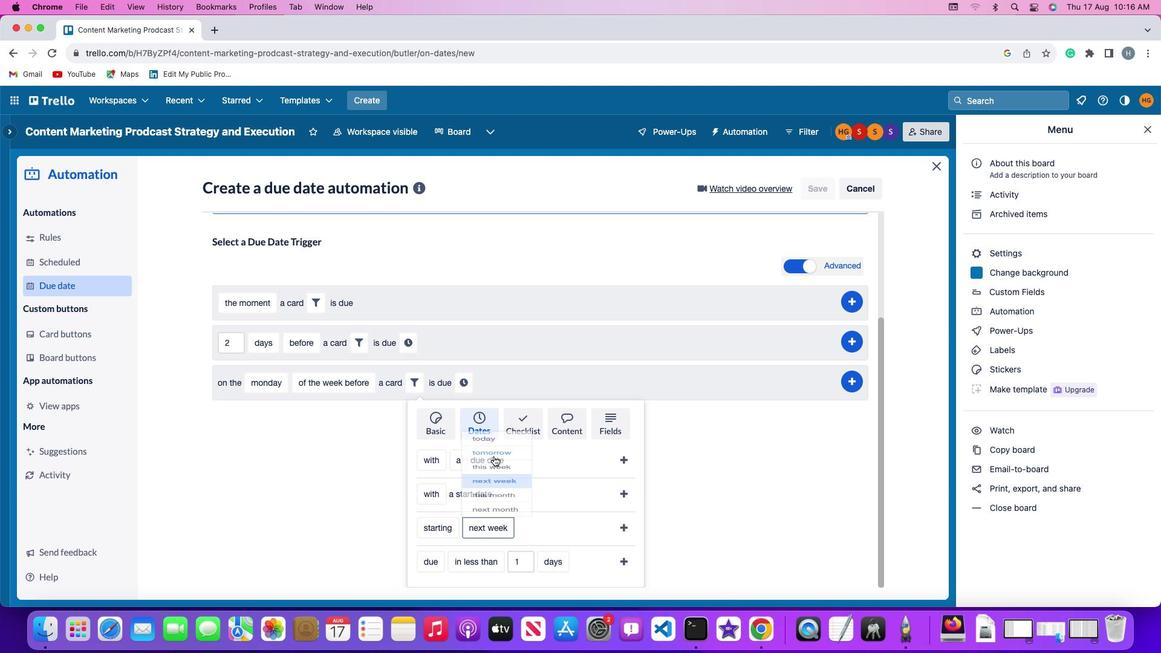 
Action: Mouse moved to (627, 526)
Screenshot: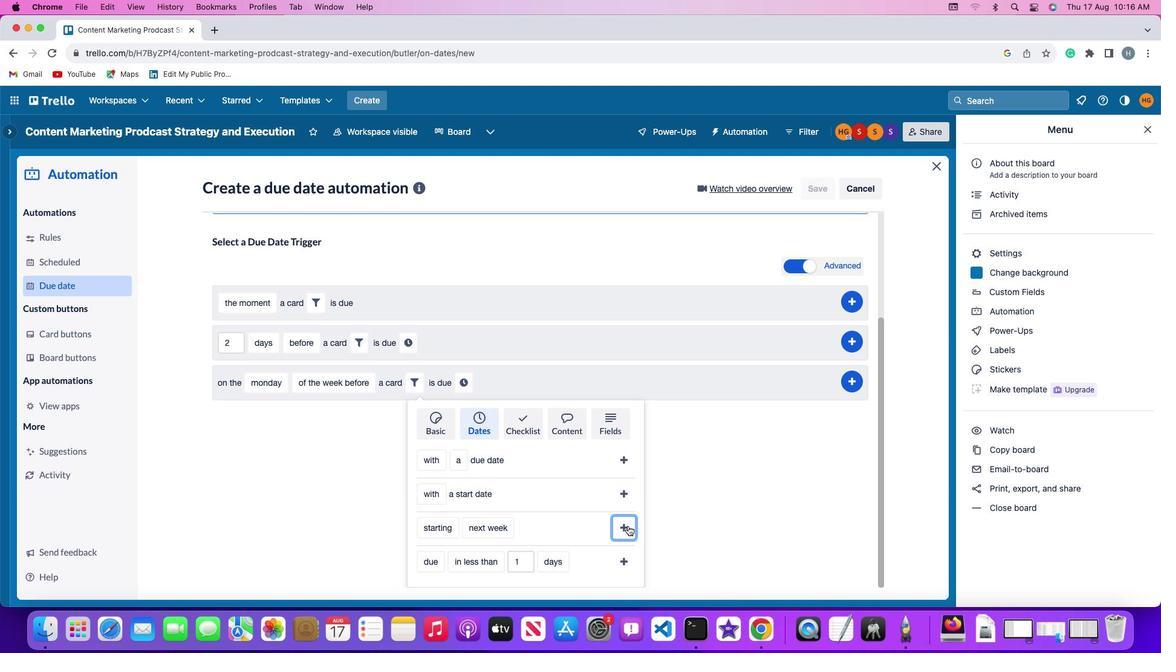 
Action: Mouse pressed left at (627, 526)
Screenshot: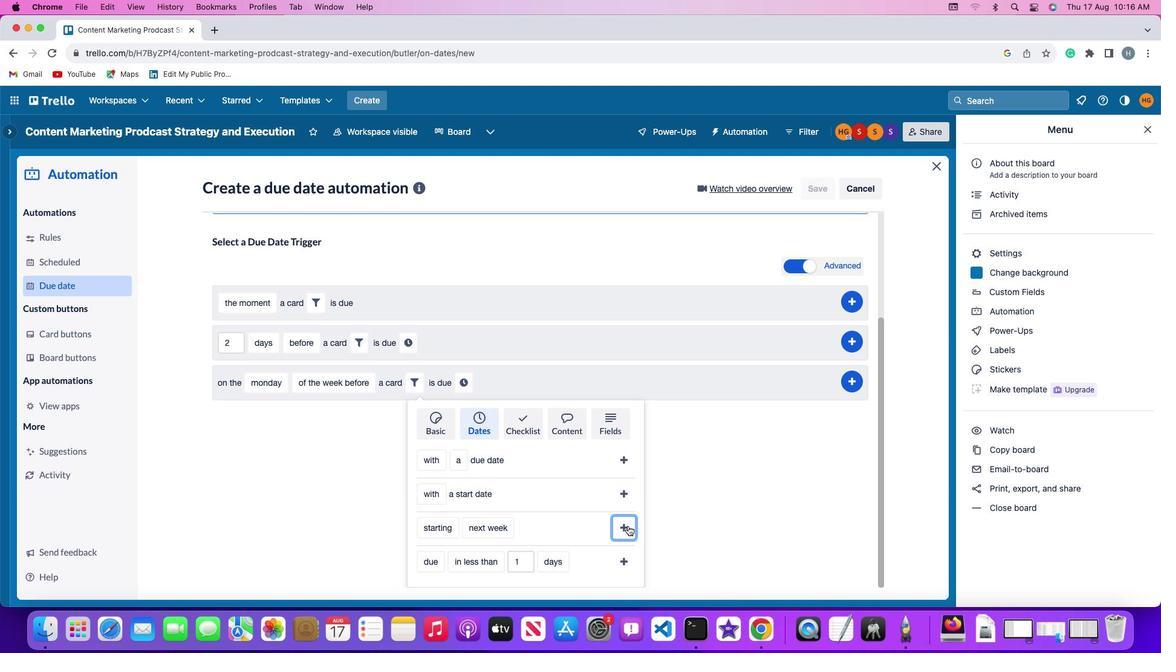 
Action: Mouse moved to (556, 527)
Screenshot: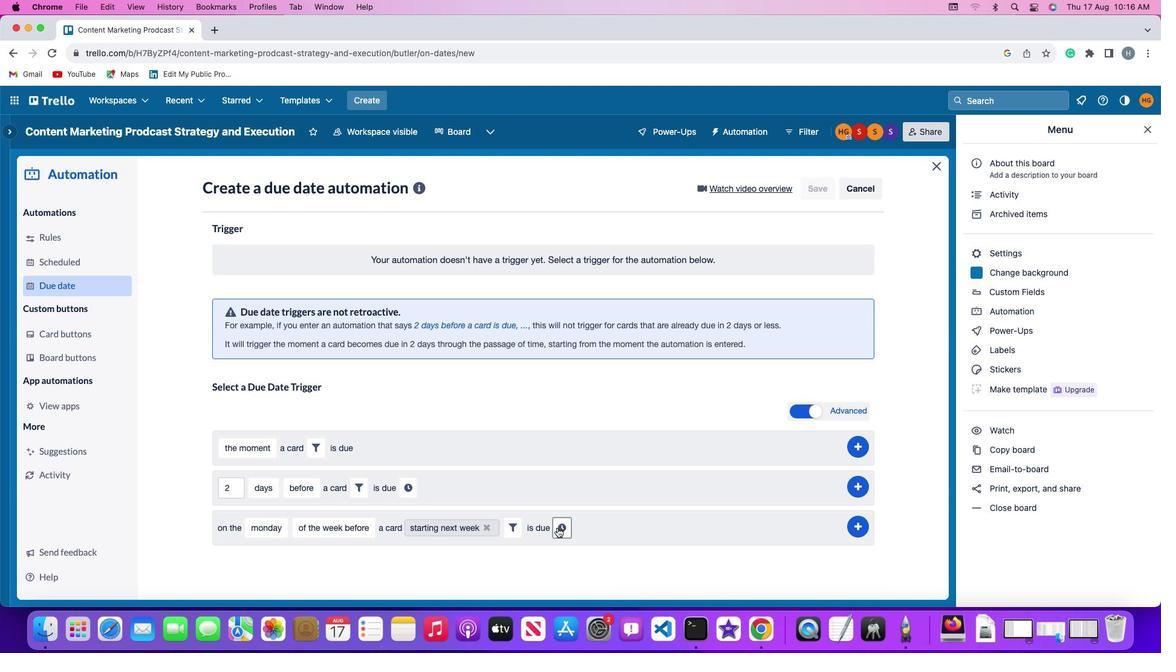 
Action: Mouse pressed left at (556, 527)
Screenshot: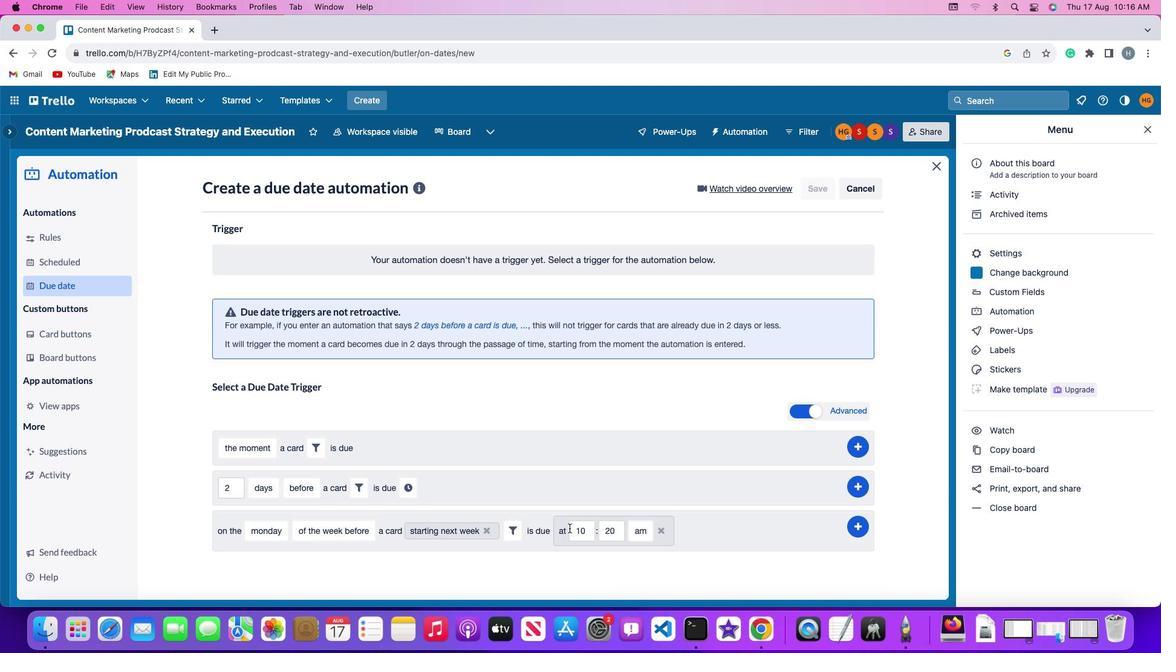 
Action: Mouse moved to (592, 530)
Screenshot: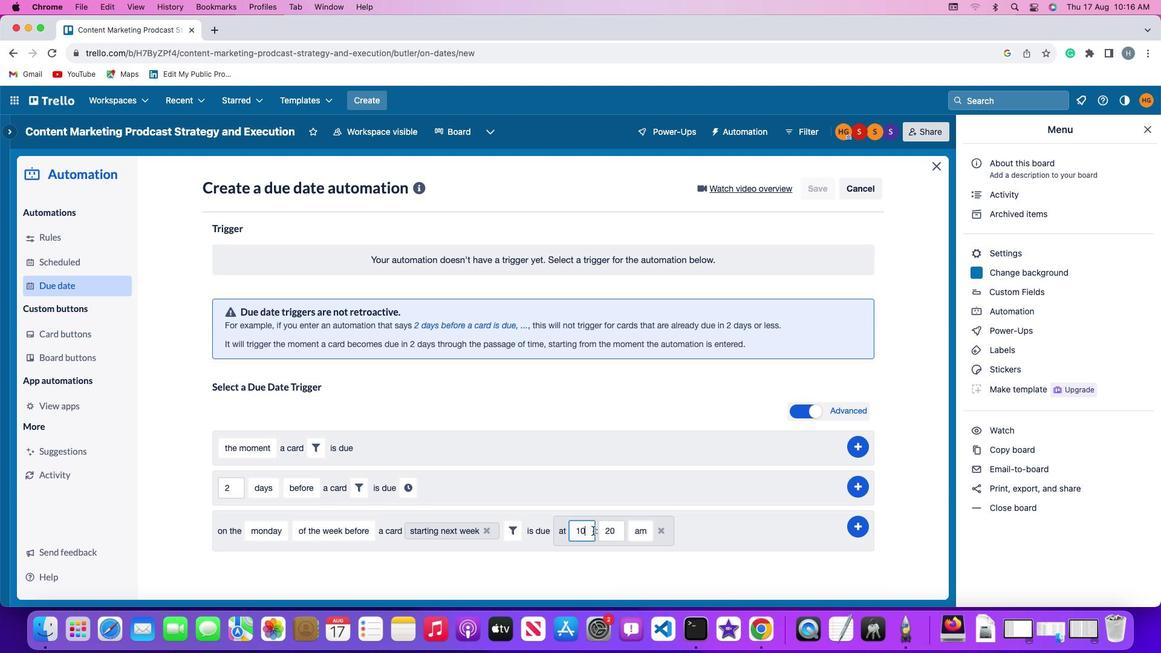 
Action: Mouse pressed left at (592, 530)
Screenshot: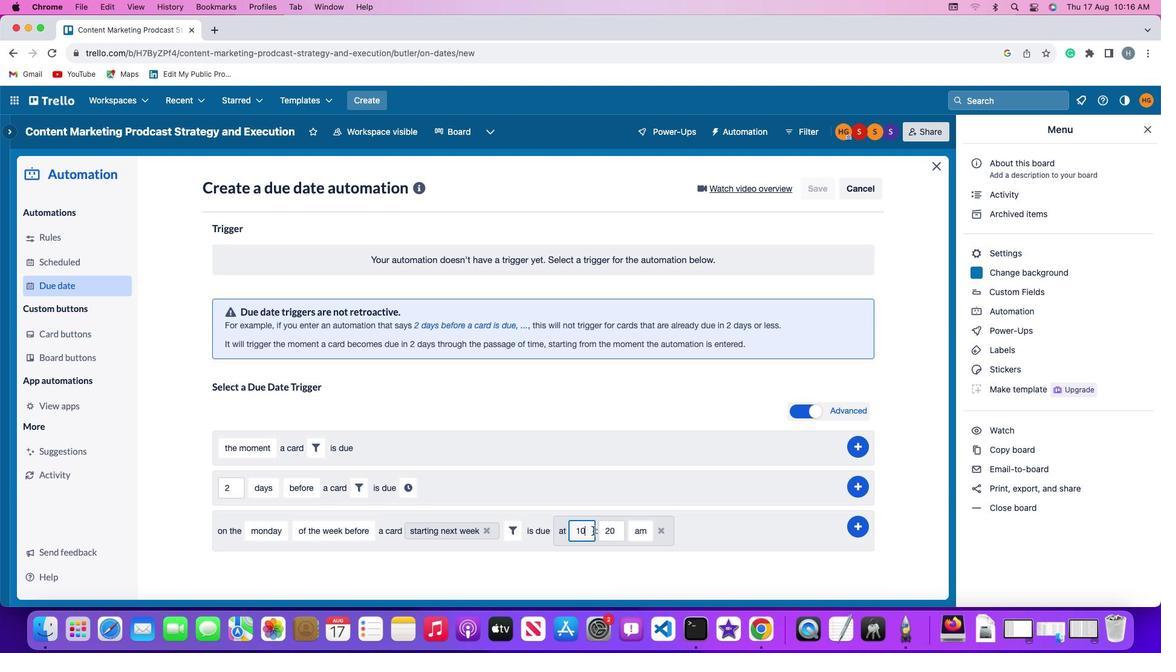 
Action: Key pressed Key.backspaceKey.backspace'1''1'
Screenshot: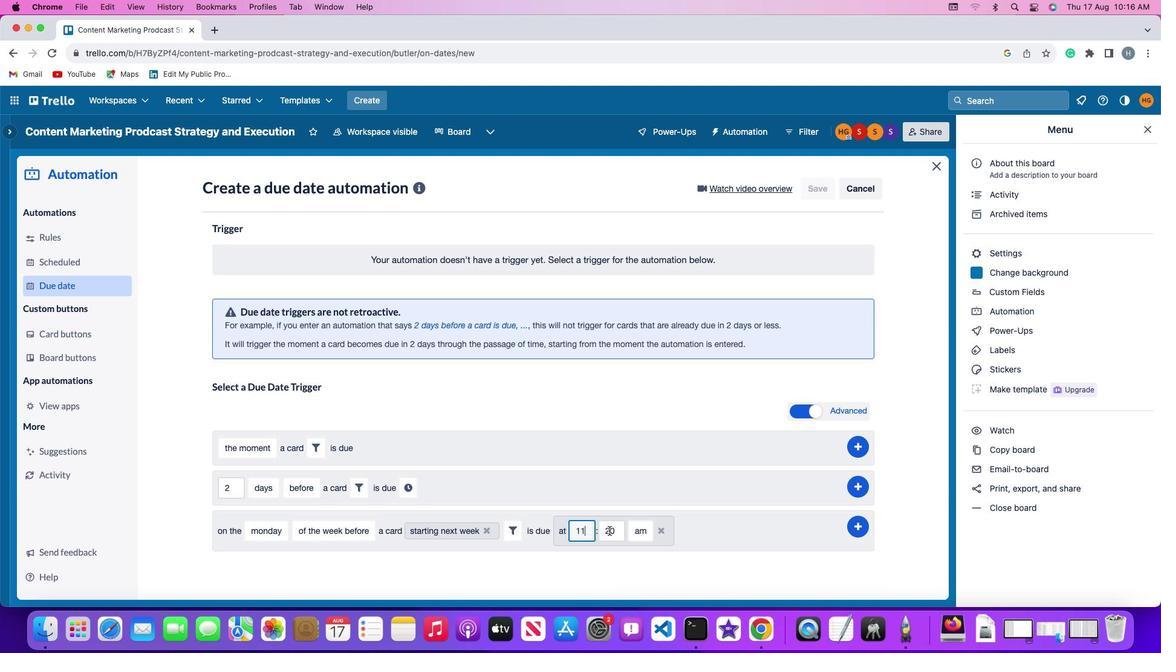 
Action: Mouse moved to (616, 530)
Screenshot: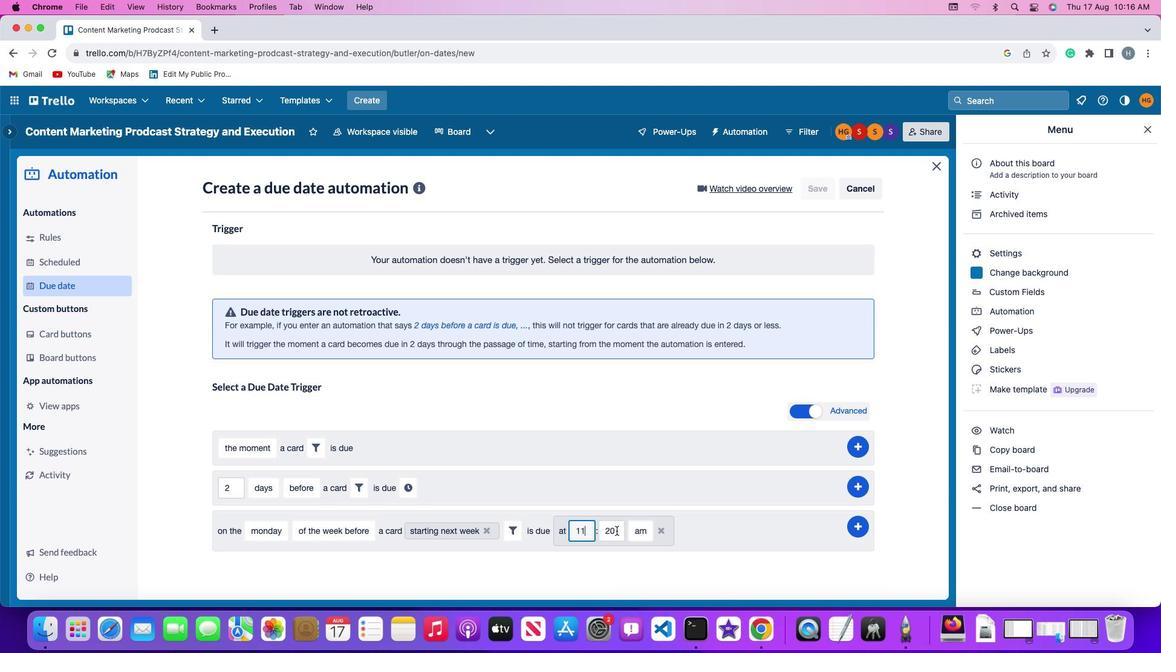 
Action: Mouse pressed left at (616, 530)
Screenshot: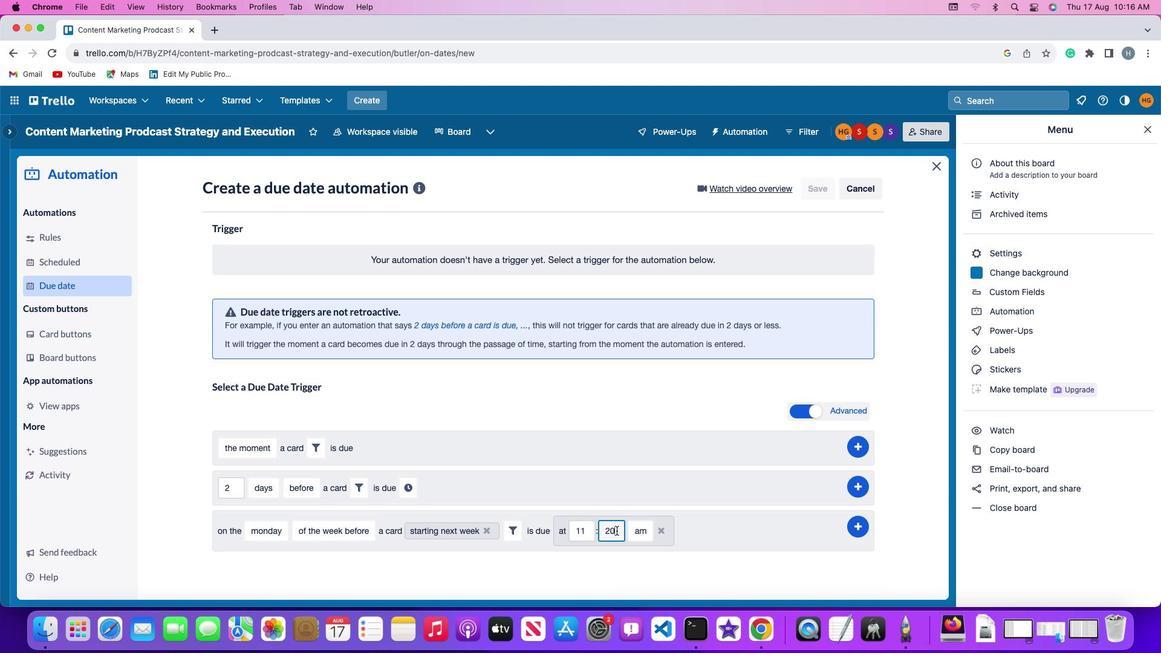
Action: Key pressed Key.backspaceKey.backspace'0''0'
Screenshot: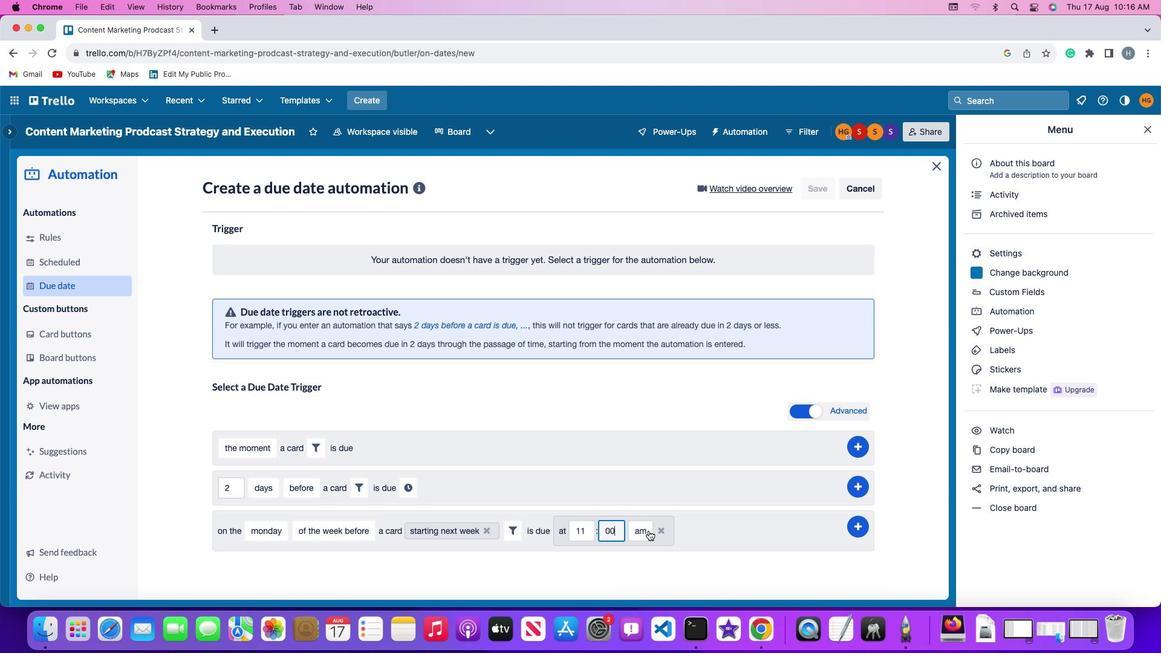 
Action: Mouse moved to (651, 530)
Screenshot: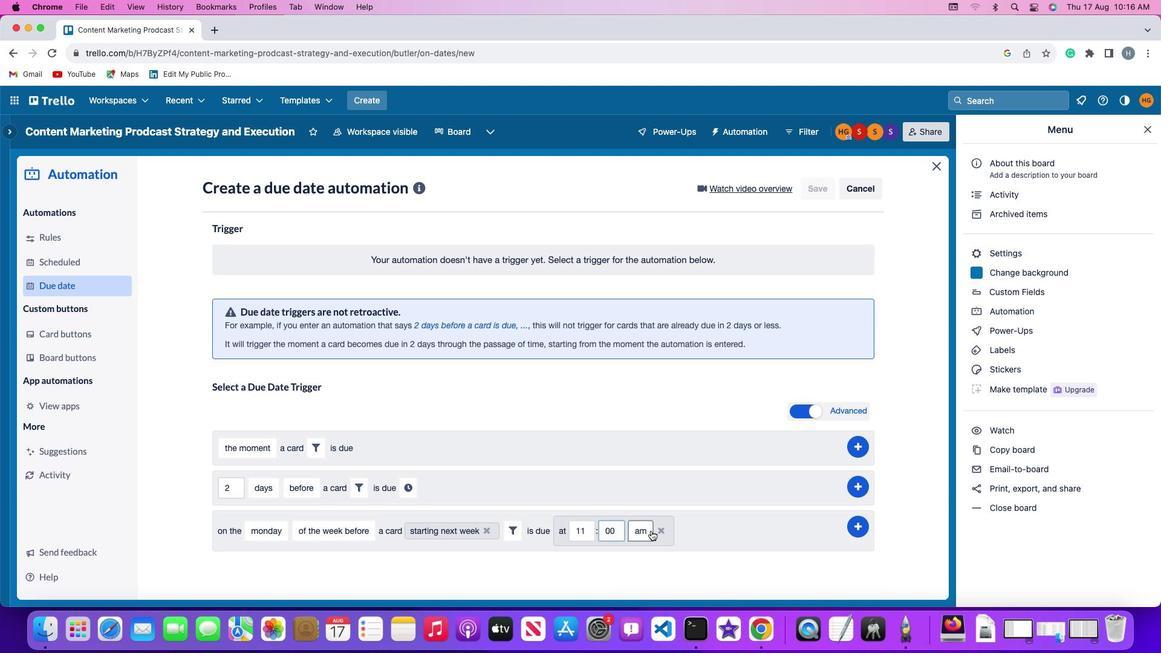 
Action: Mouse pressed left at (651, 530)
Screenshot: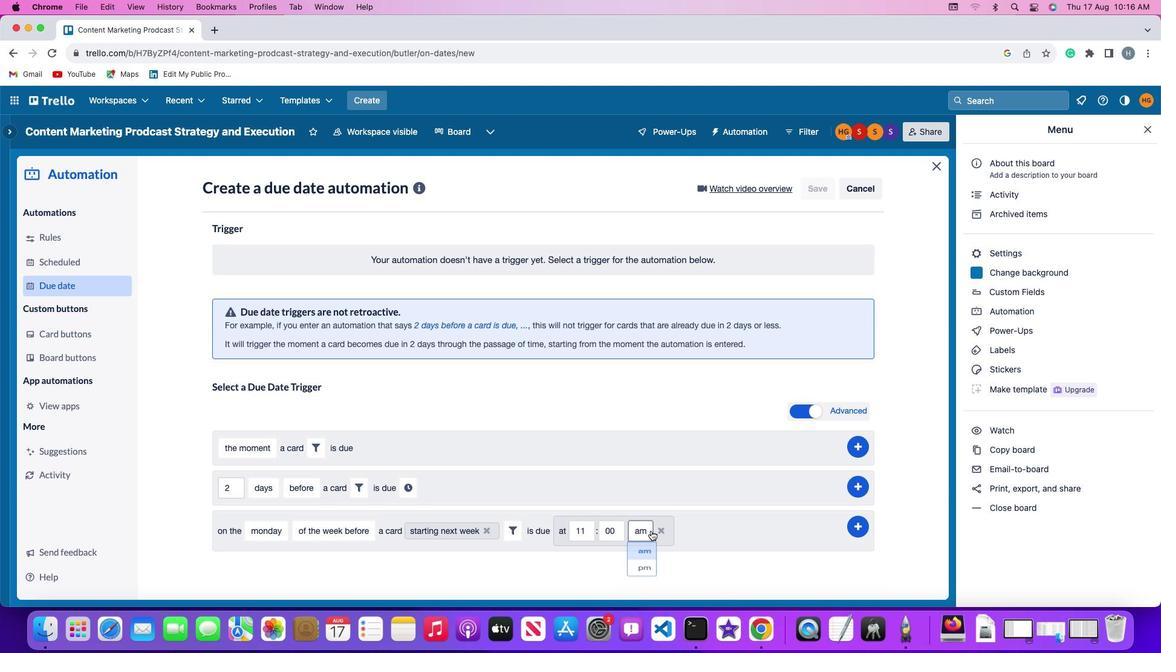
Action: Mouse moved to (644, 554)
Screenshot: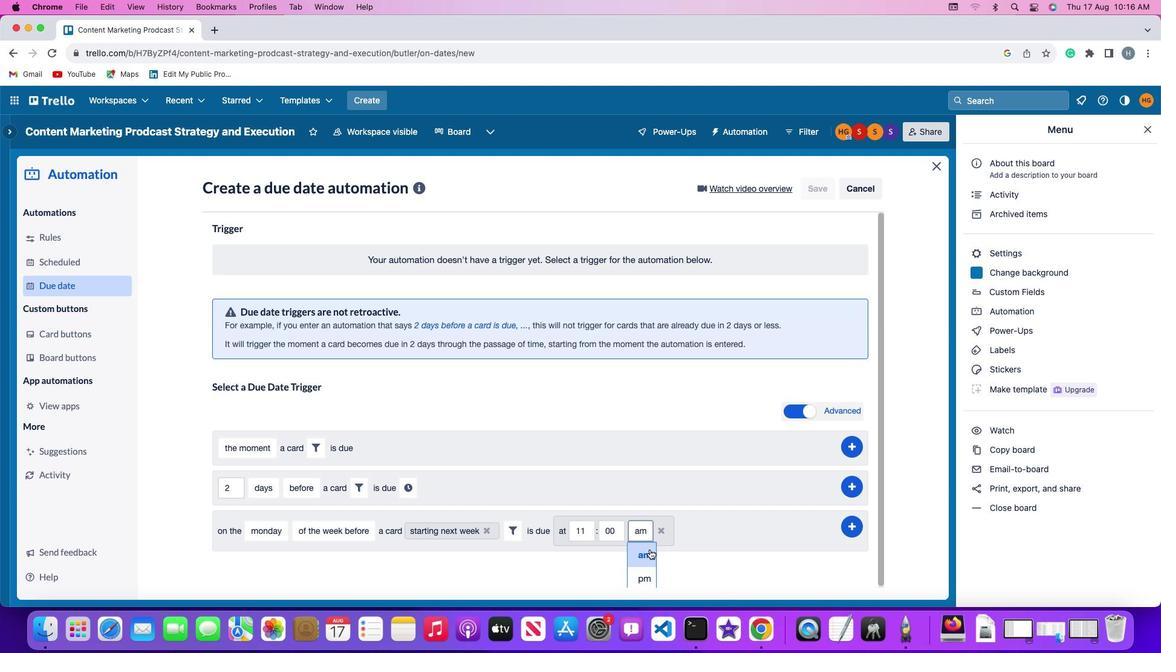 
Action: Mouse pressed left at (644, 554)
Screenshot: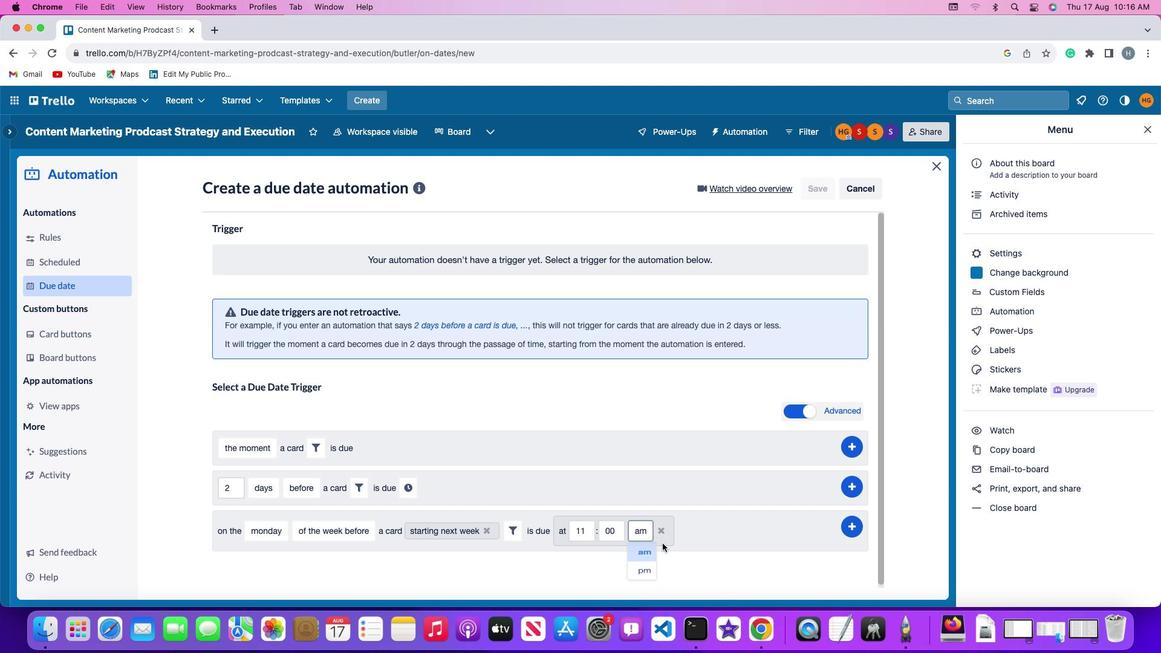 
Action: Mouse moved to (856, 524)
Screenshot: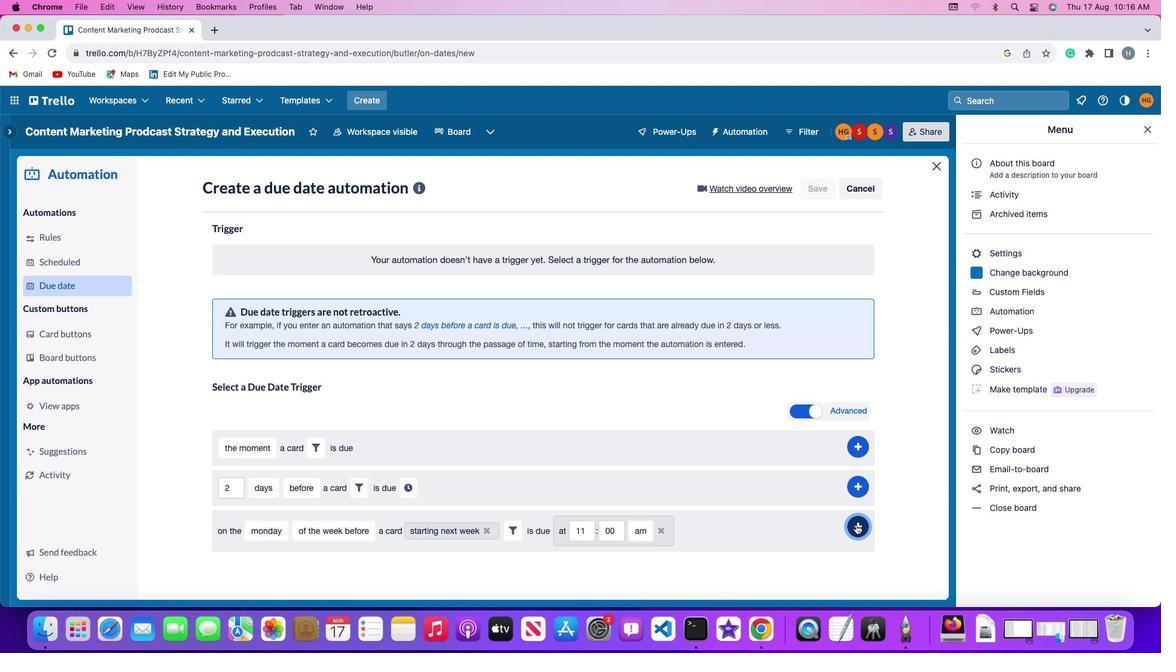 
Action: Mouse pressed left at (856, 524)
Screenshot: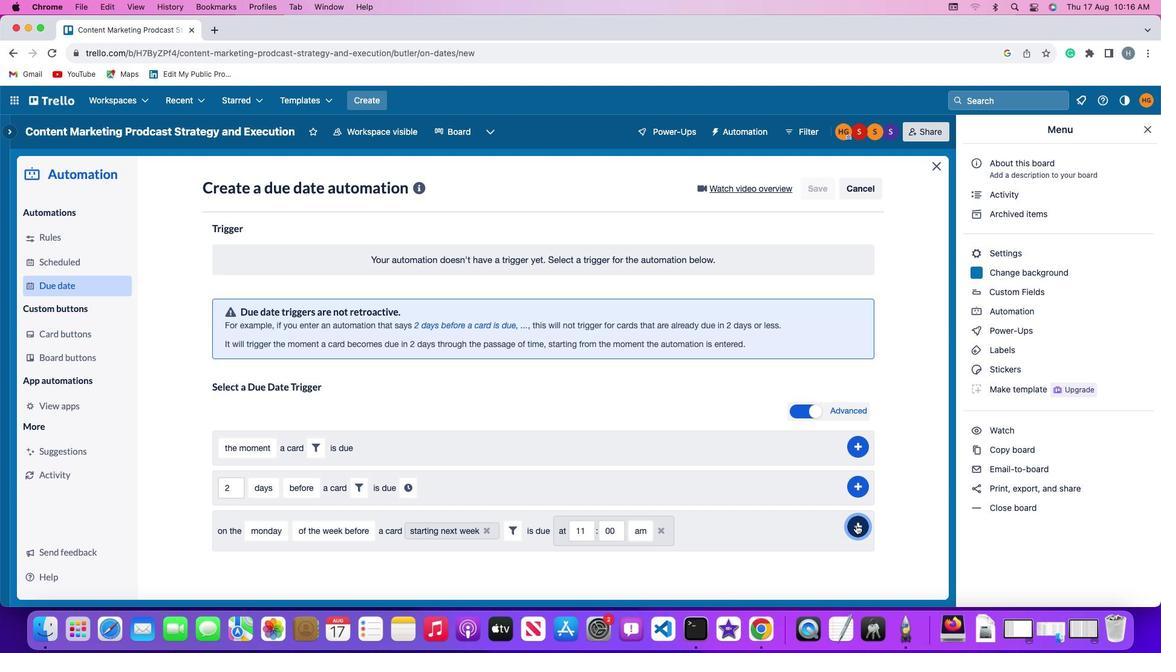 
Action: Mouse moved to (896, 451)
Screenshot: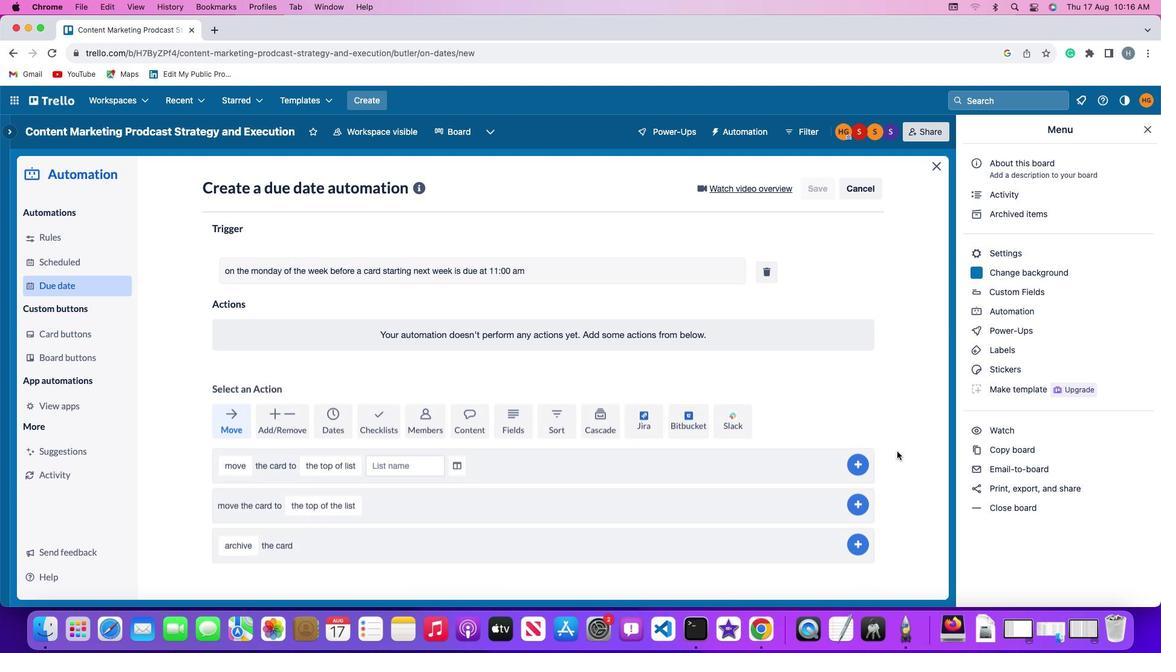 
